 Task: Set up a 4-hour wildlife and nature sketching workshop in a picturesque natural setting.
Action: Mouse moved to (736, 98)
Screenshot: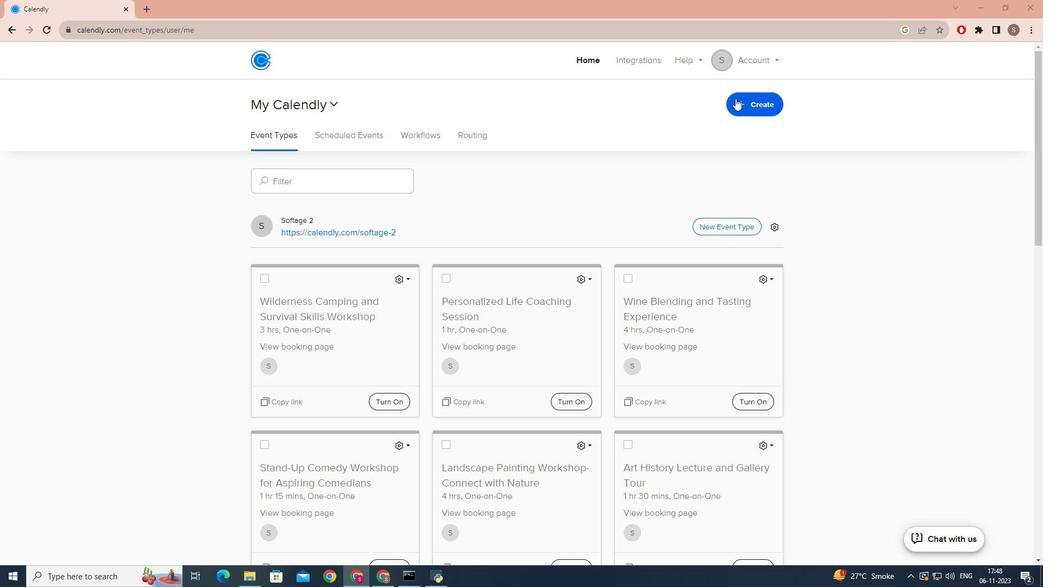 
Action: Mouse pressed left at (736, 98)
Screenshot: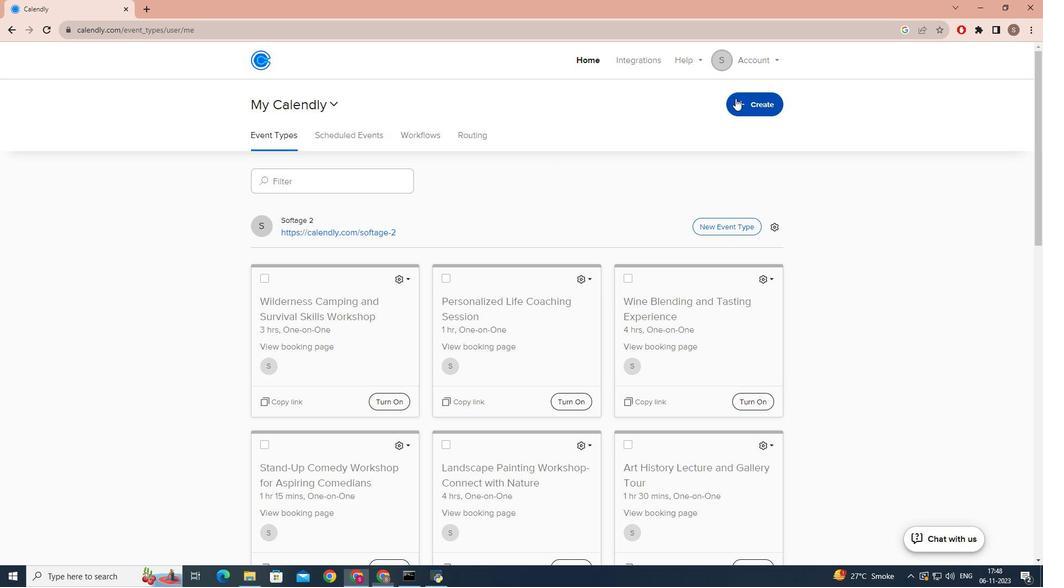 
Action: Mouse moved to (664, 140)
Screenshot: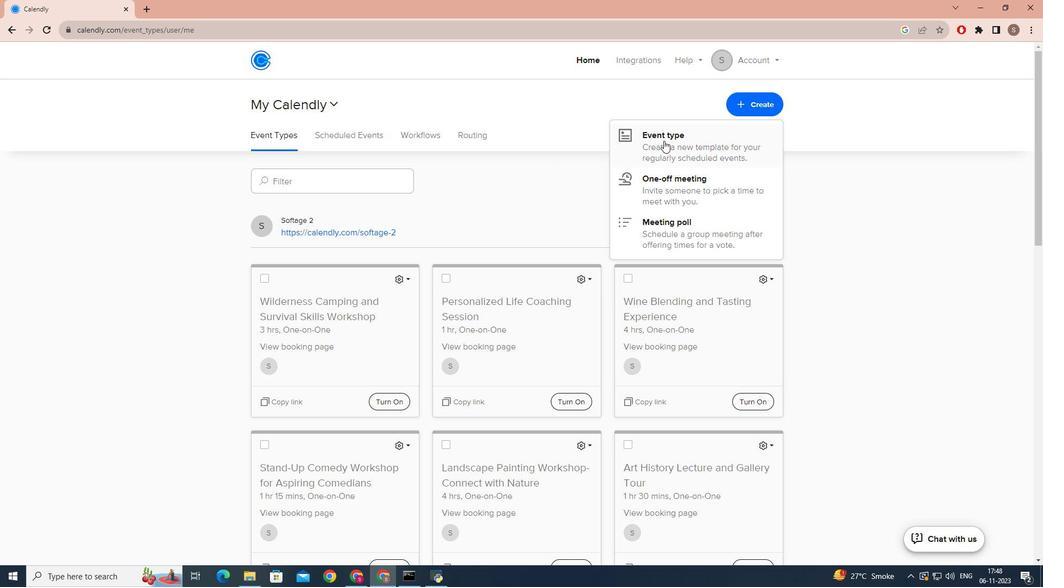 
Action: Mouse pressed left at (664, 140)
Screenshot: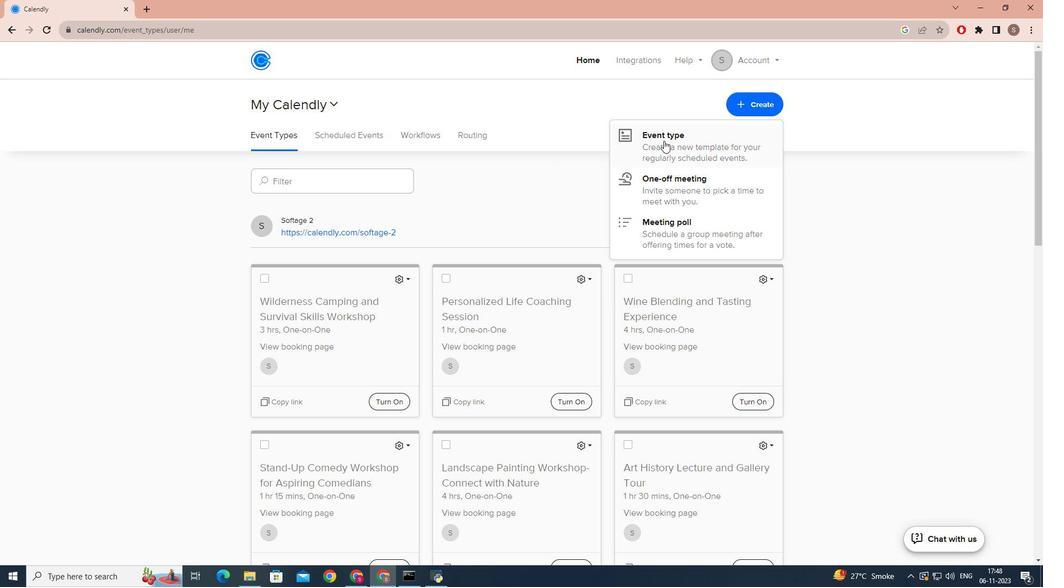 
Action: Mouse moved to (480, 193)
Screenshot: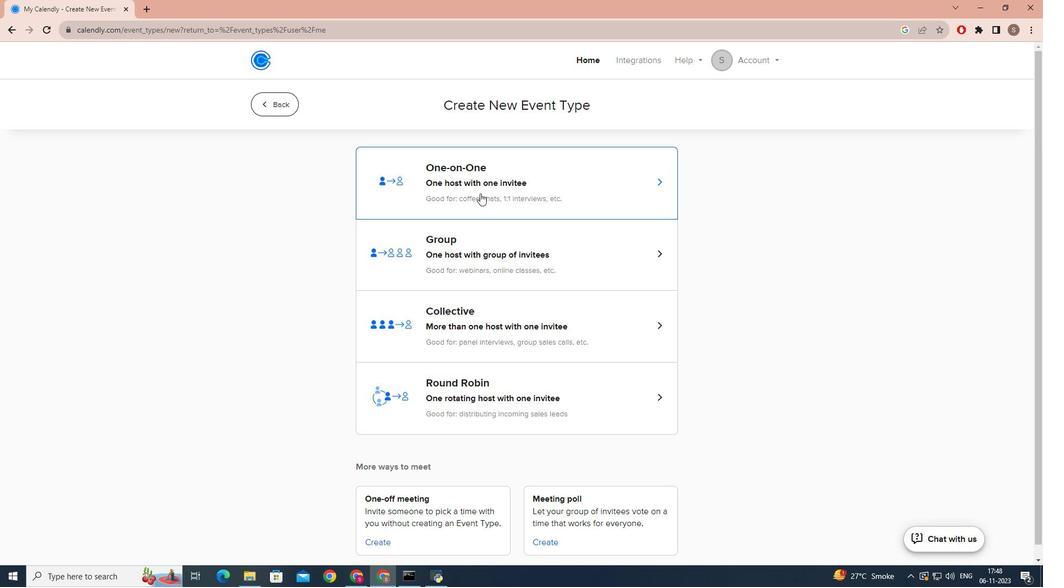 
Action: Mouse pressed left at (480, 193)
Screenshot: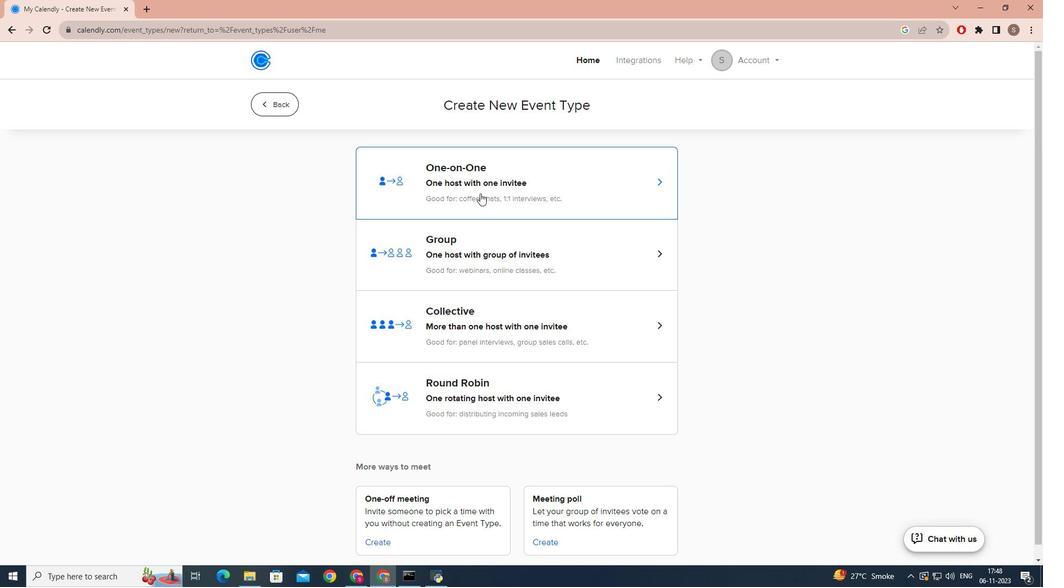 
Action: Mouse moved to (320, 252)
Screenshot: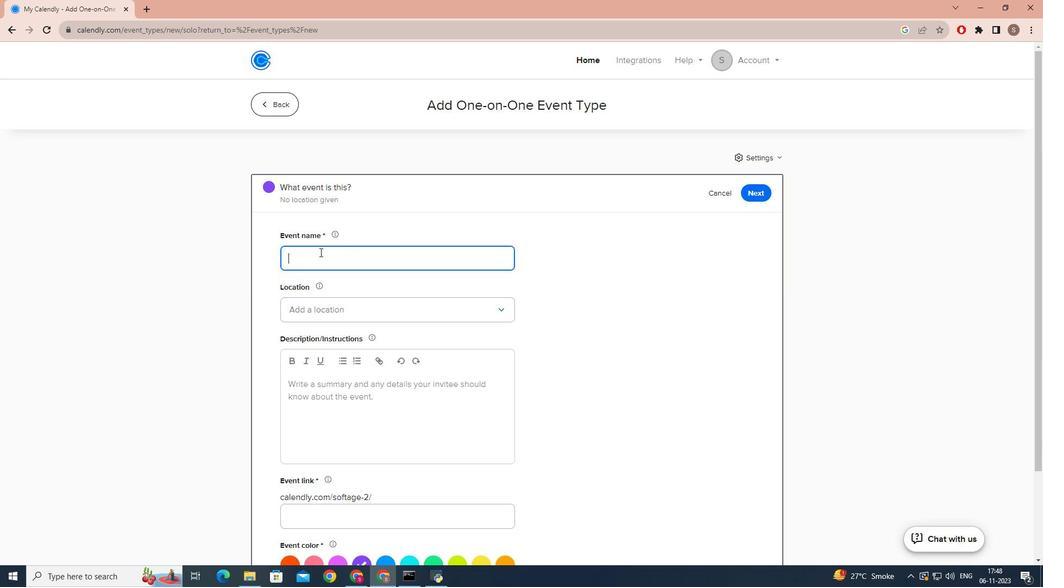 
Action: Mouse pressed left at (320, 252)
Screenshot: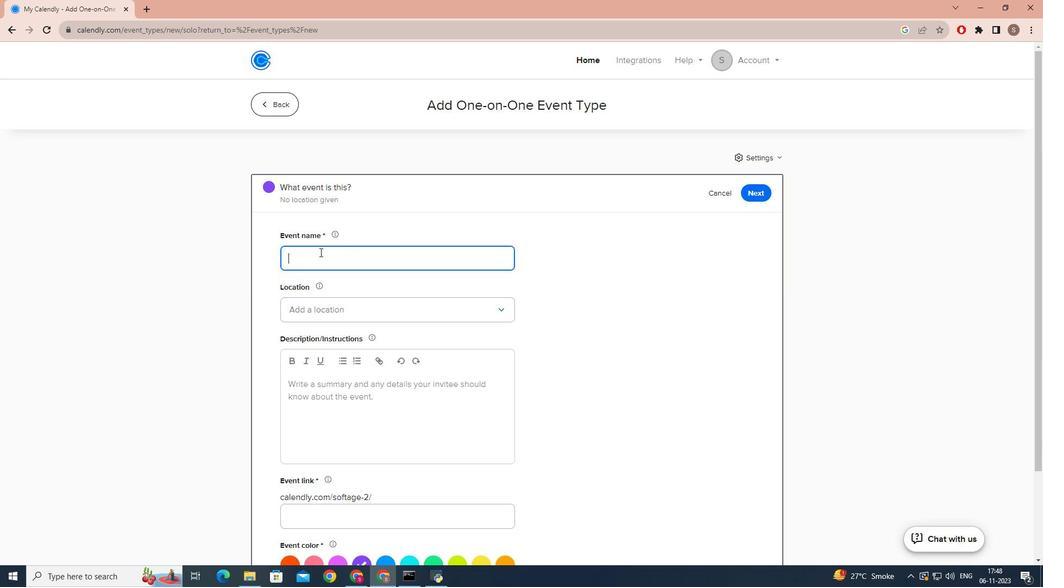 
Action: Mouse moved to (326, 250)
Screenshot: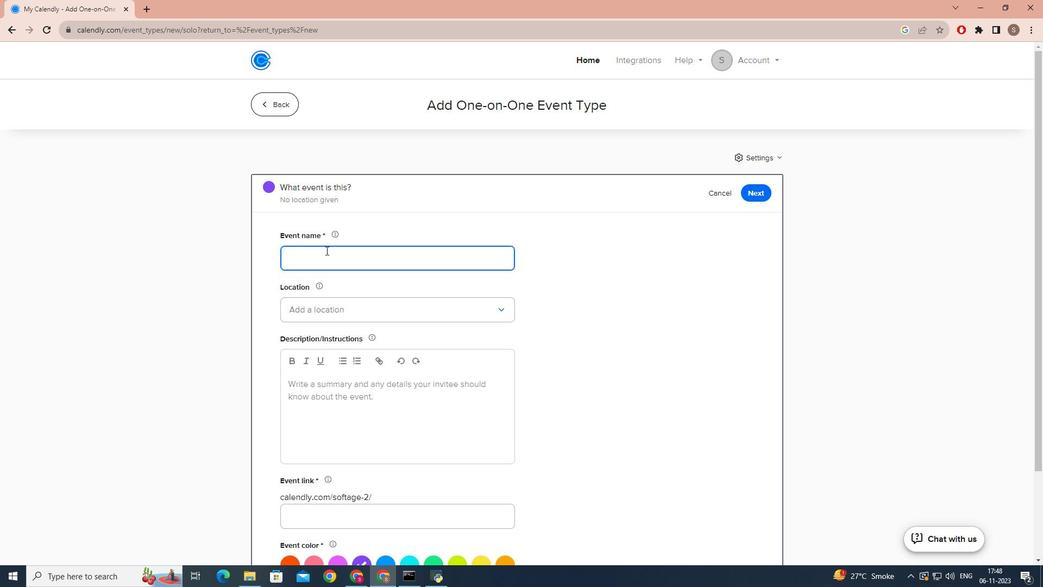 
Action: Key pressed <Key.caps_lock>W<Key.caps_lock>il<Key.backspace><Key.backspace><Key.backspace>w<Key.caps_lock>ILDLIFE<Key.space>AND<Key.space><Key.caps_lock>s<Key.backspace>n<Key.caps_lock>ATURE<Key.space><Key.caps_lock>s<Key.caps_lock>KETCHING<Key.space><Key.caps_lock>w<Key.caps_lock>ORKSHOP
Screenshot: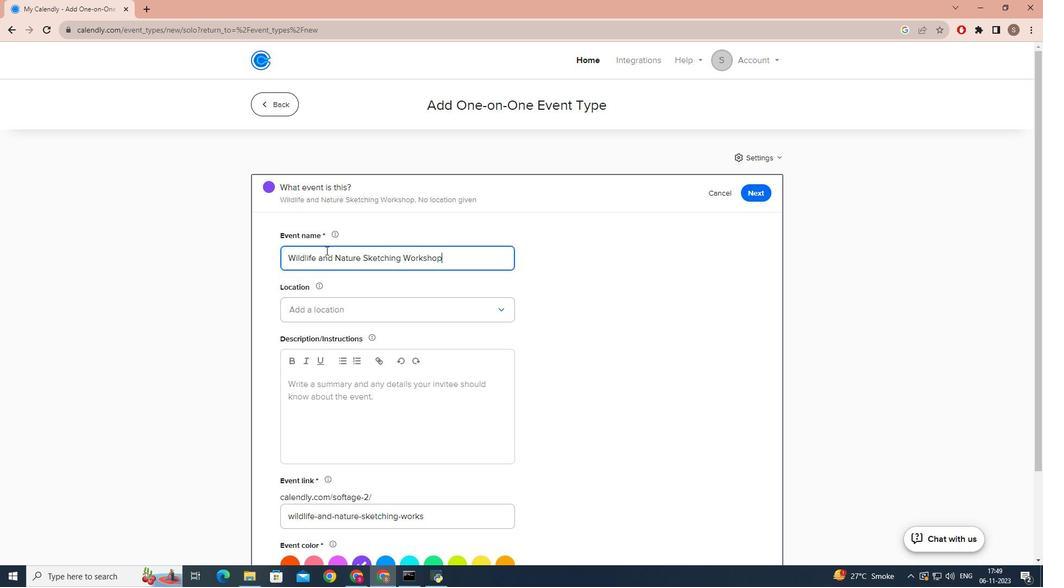 
Action: Mouse moved to (310, 304)
Screenshot: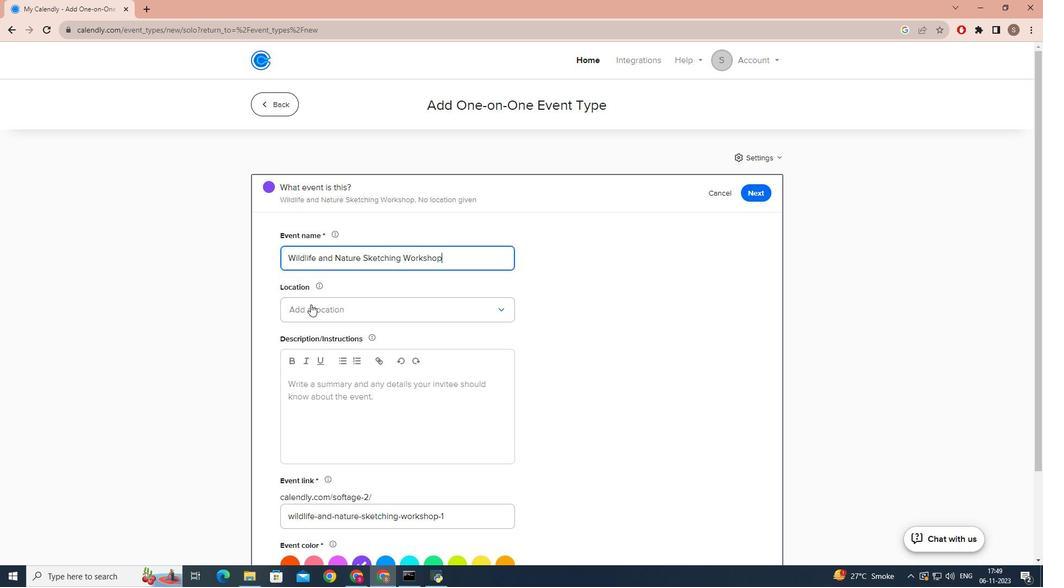 
Action: Mouse pressed left at (310, 304)
Screenshot: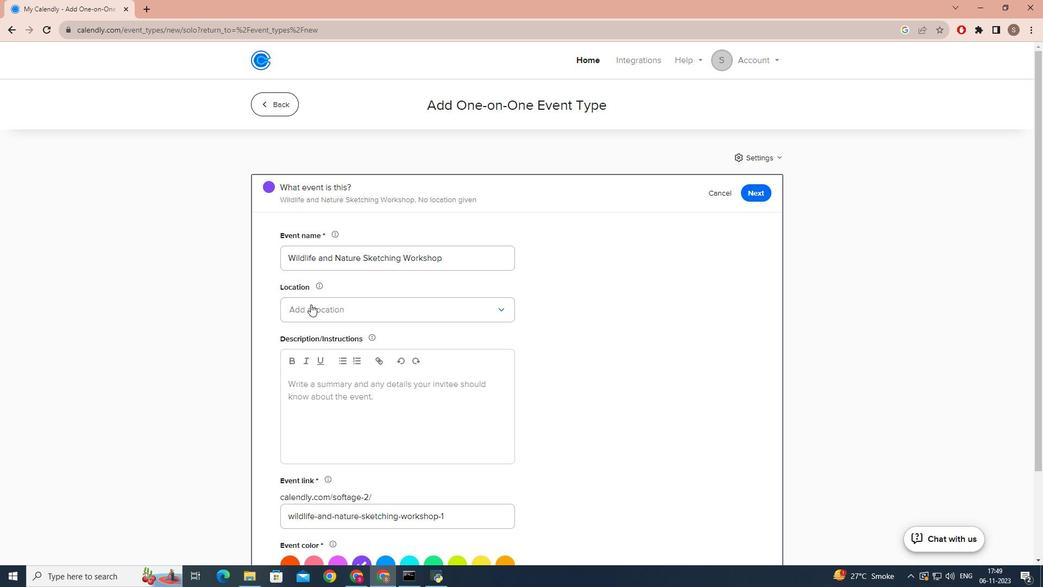 
Action: Mouse moved to (306, 339)
Screenshot: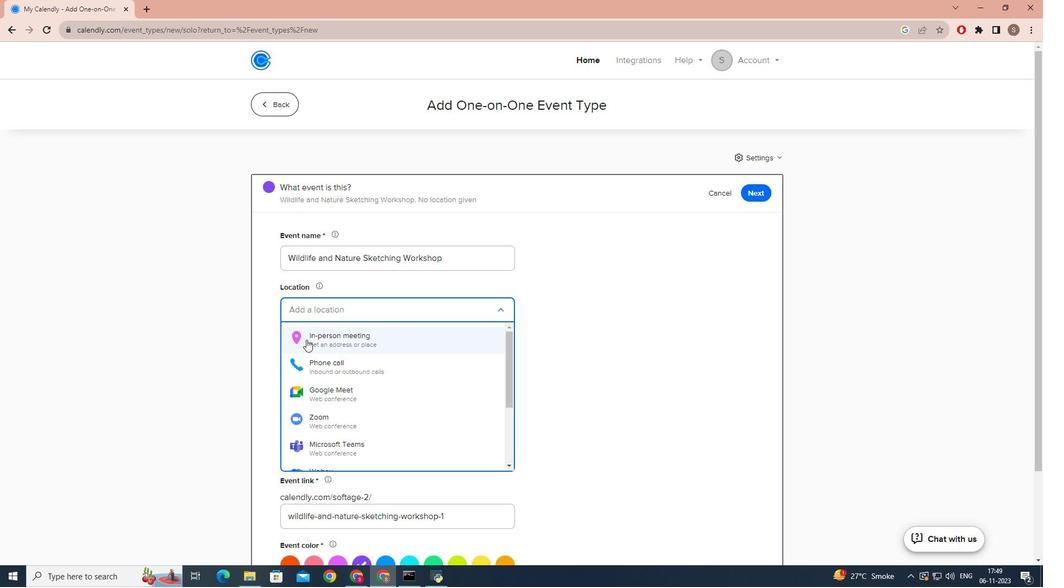 
Action: Mouse pressed left at (306, 339)
Screenshot: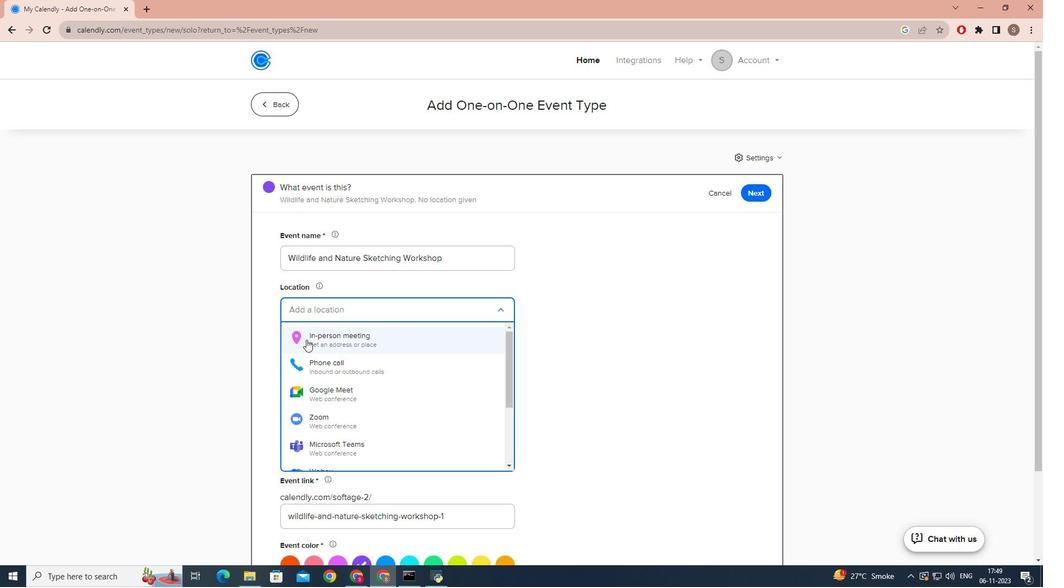 
Action: Mouse moved to (461, 188)
Screenshot: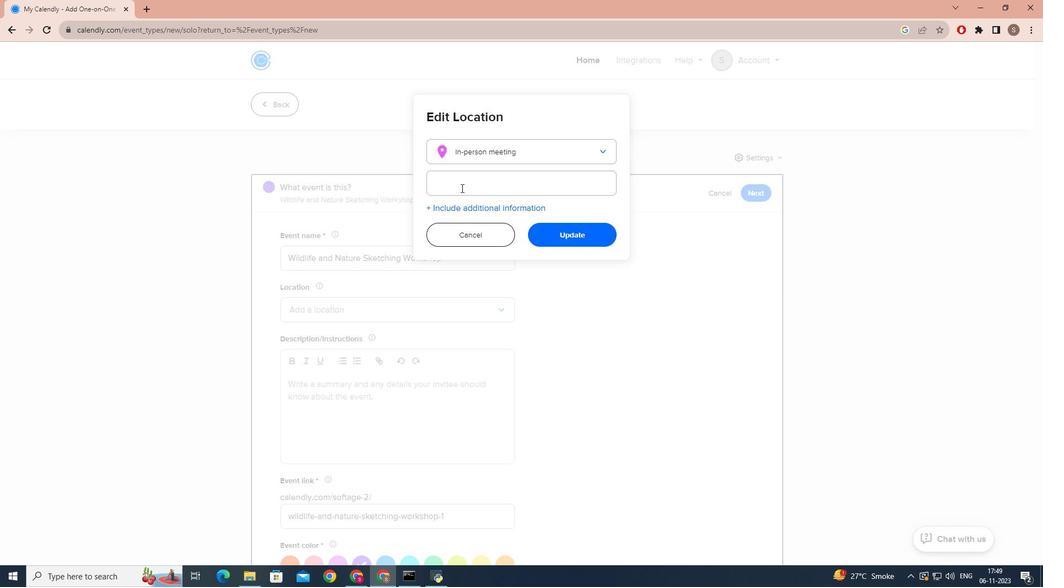 
Action: Mouse pressed left at (461, 188)
Screenshot: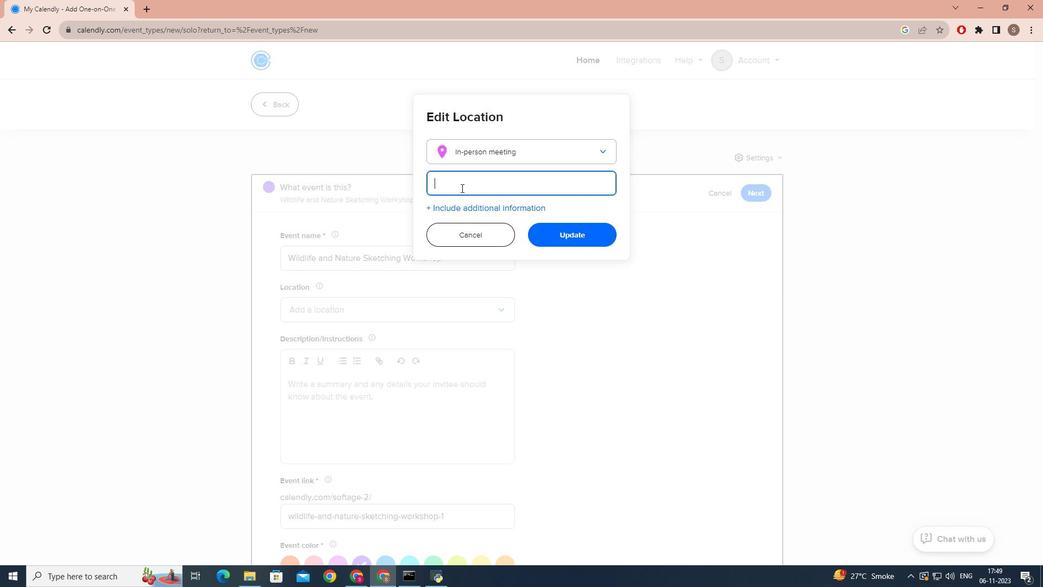 
Action: Mouse moved to (465, 186)
Screenshot: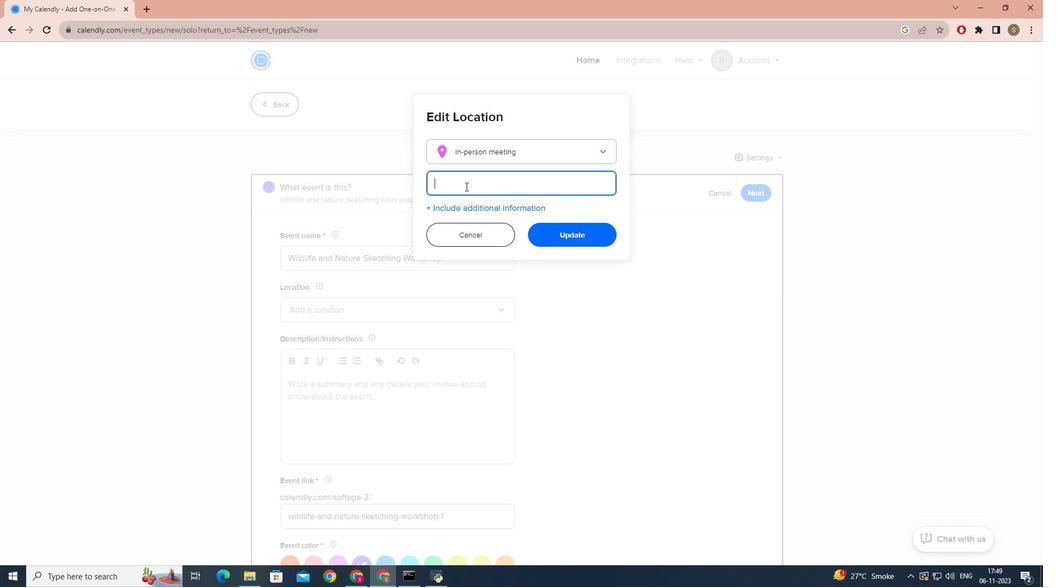 
Action: Key pressed <Key.caps_lock>b<Key.caps_lock>AMBOO<Key.space><Key.caps_lock>b<Key.caps_lock>REEZE<Key.space><Key.caps_lock>g<Key.caps_lock>RD<Key.backspace><Key.backspace>ARDEN,<Key.space><Key.caps_lock>a<Key.caps_lock>USTIN,<Key.caps_lock>t<Key.caps_lock>EXAS
Screenshot: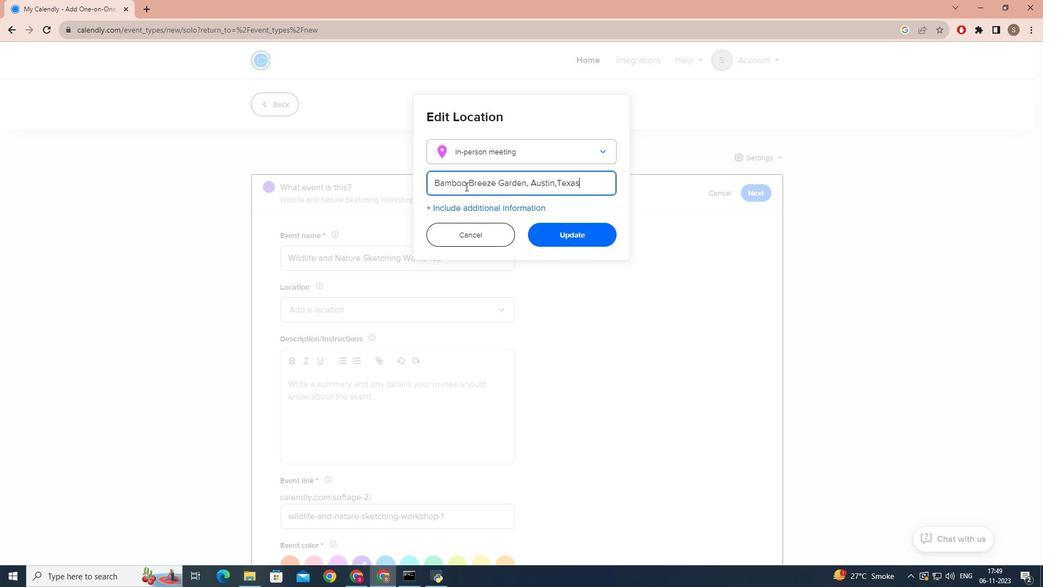 
Action: Mouse moved to (554, 235)
Screenshot: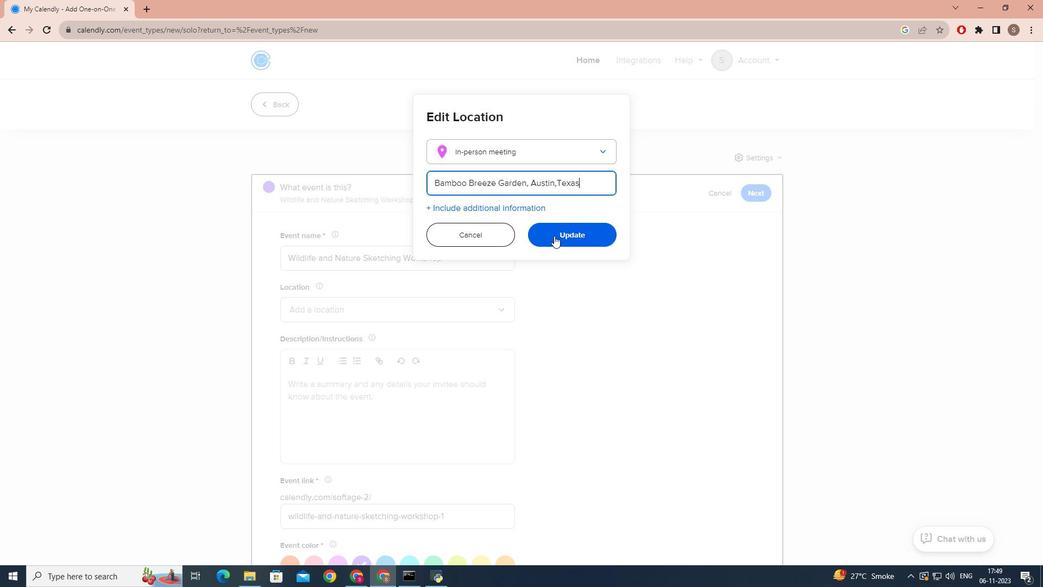 
Action: Mouse pressed left at (554, 235)
Screenshot: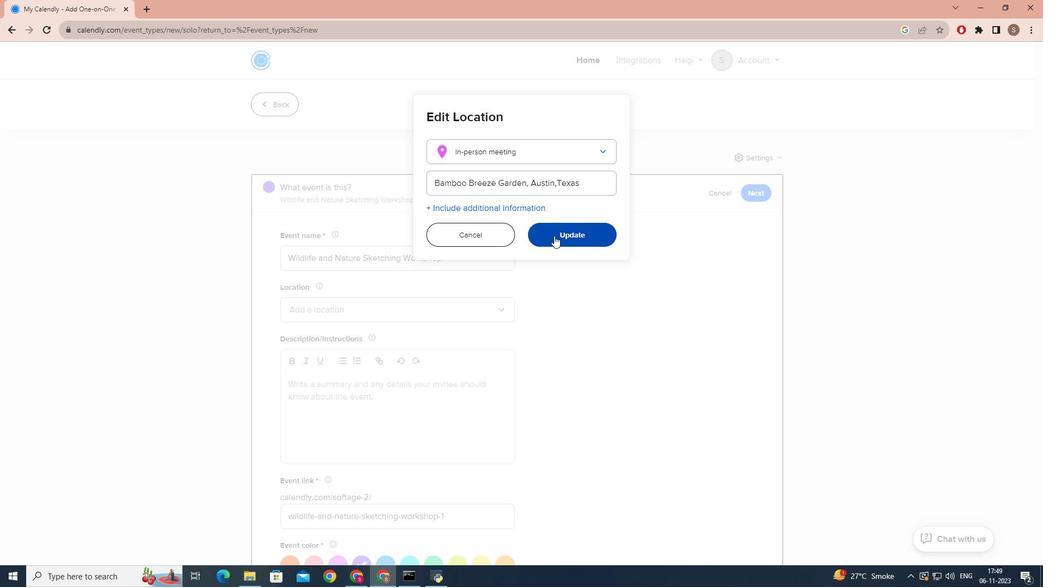 
Action: Mouse moved to (271, 391)
Screenshot: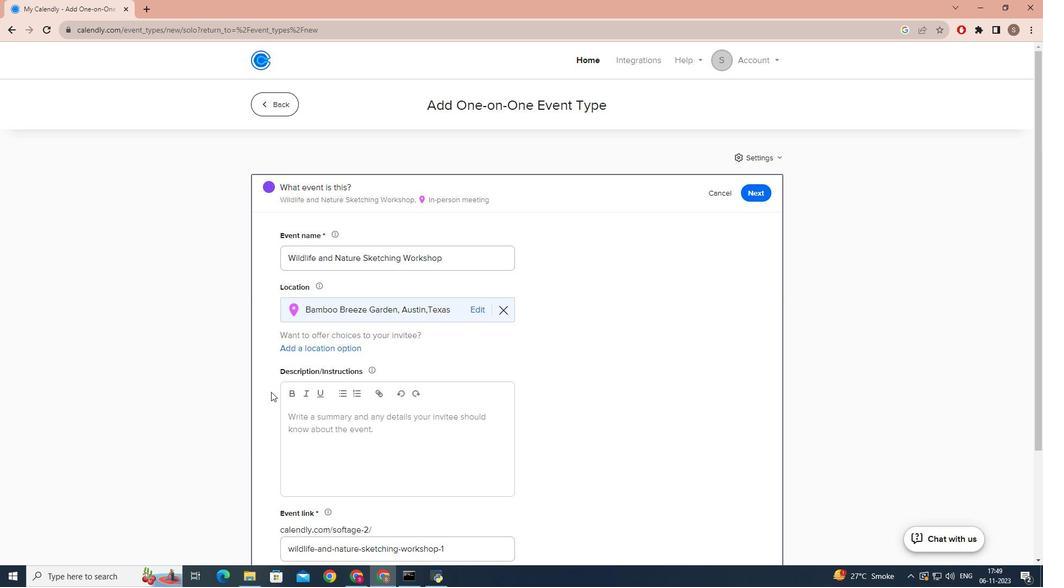 
Action: Mouse scrolled (271, 391) with delta (0, 0)
Screenshot: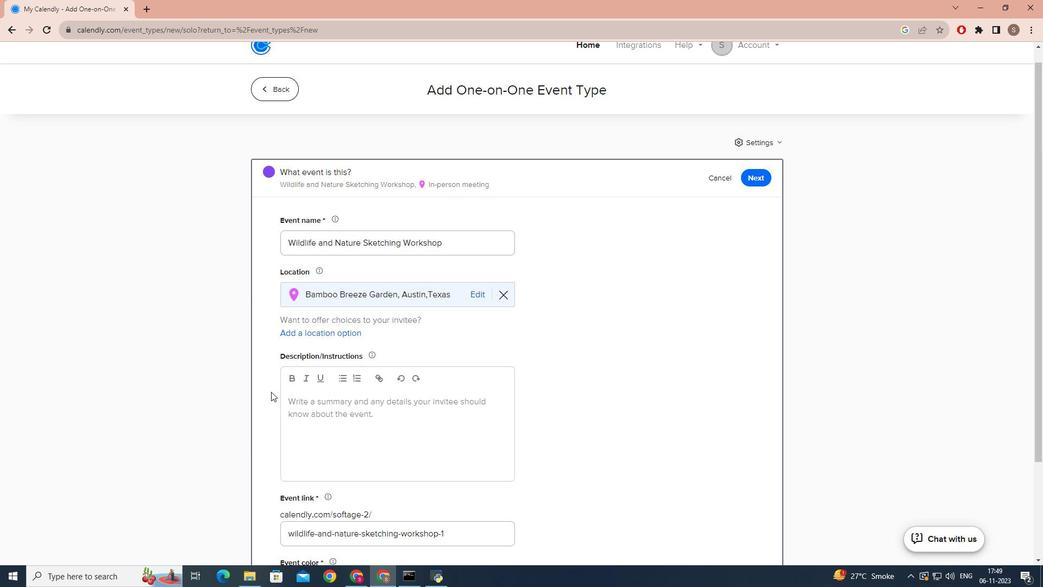 
Action: Mouse scrolled (271, 391) with delta (0, 0)
Screenshot: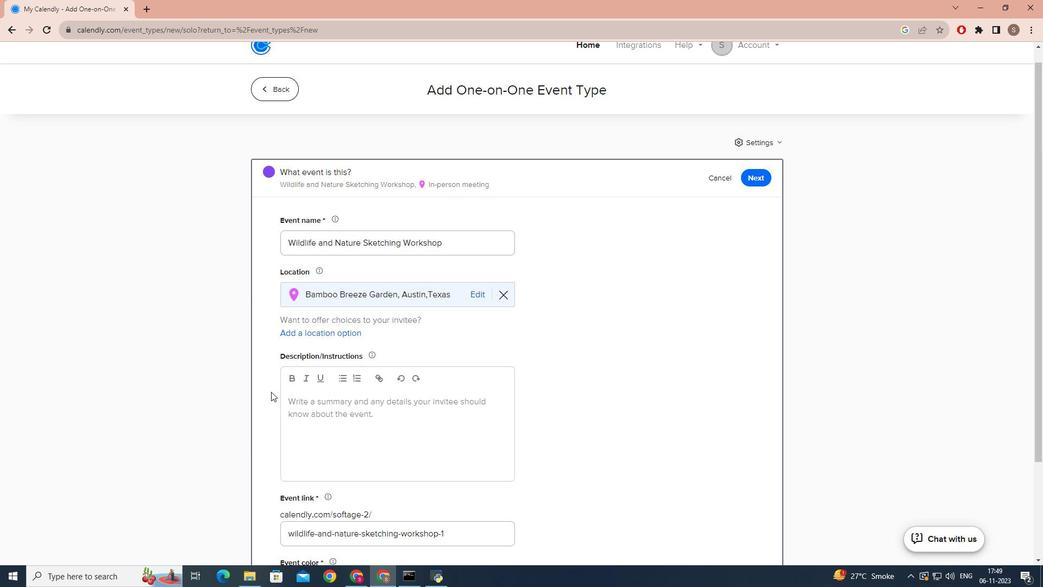 
Action: Mouse scrolled (271, 391) with delta (0, 0)
Screenshot: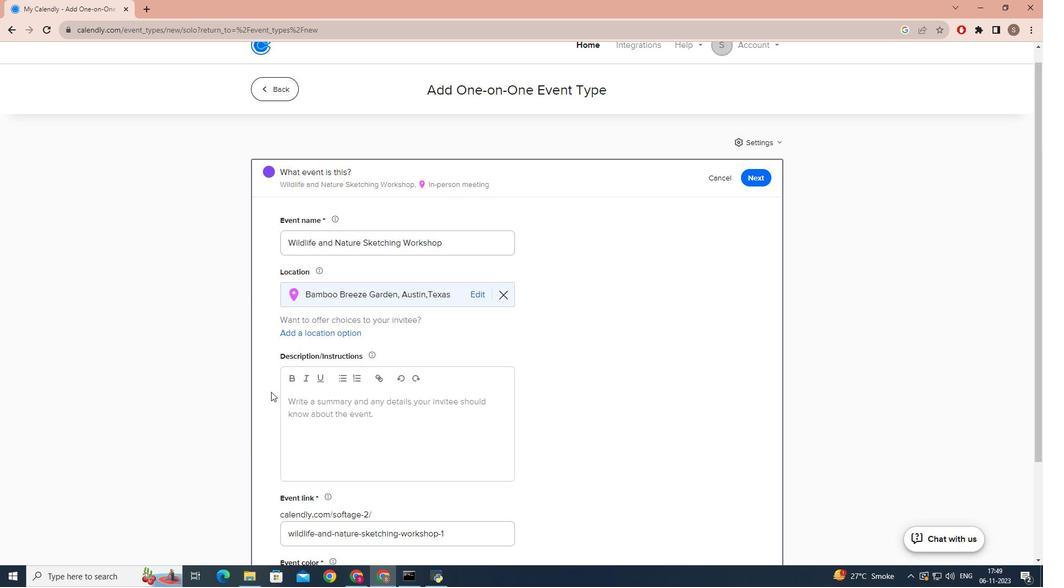 
Action: Mouse scrolled (271, 391) with delta (0, 0)
Screenshot: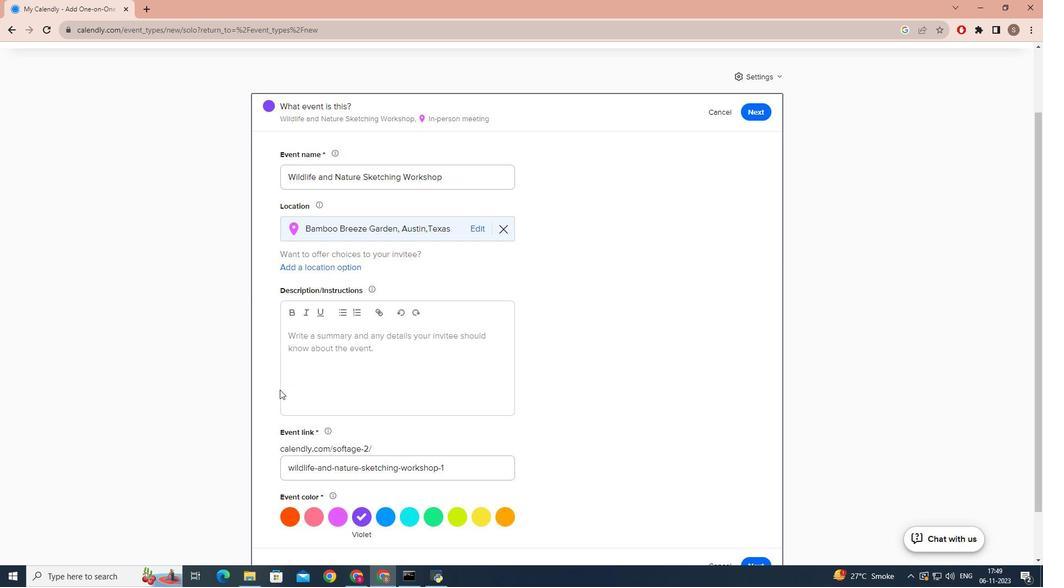 
Action: Mouse moved to (395, 314)
Screenshot: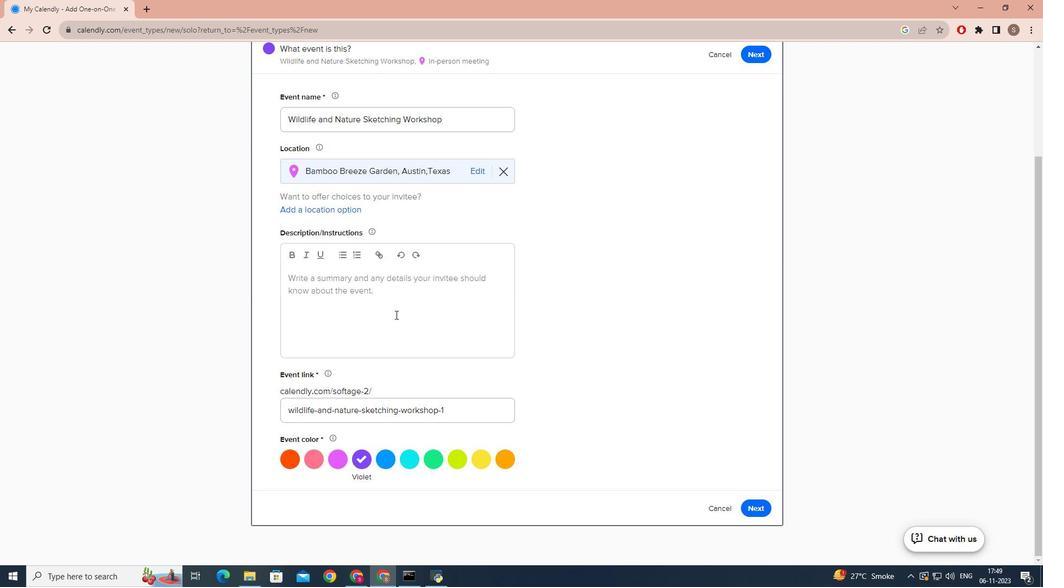 
Action: Mouse pressed left at (395, 314)
Screenshot: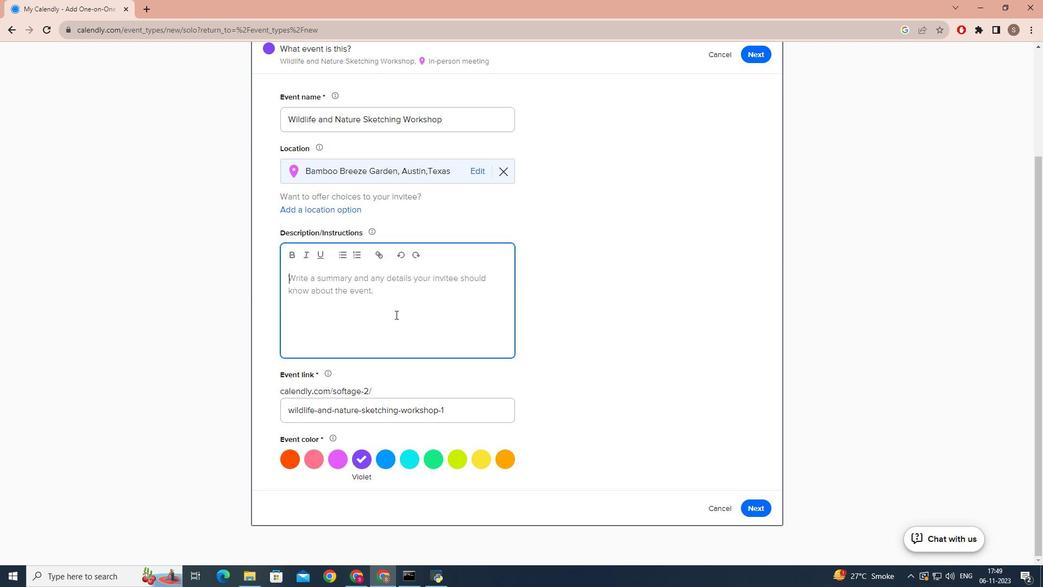 
Action: Key pressed <Key.caps_lock>u<Key.caps_lock>NLOCKL<Key.space>Y<Key.backspace><Key.backspace><Key.backspace><Key.space>YOUR<Key.space>CRET<Key.backspace>ATIVE<Key.space>POTENTIAL<Key.space>,AMIS<Key.backspace>DST<Key.space>THE<Key.space>SERENE<Key.space>BEAUTY<Key.space>OF<Key.space>THE<Key.space>GREAT<Key.space>OUTDOORS<Key.shift_r><Key.shift_r><Key.shift_r>!<Key.space><Key.caps_lock>j<Key.caps_lock>OIN<Key.space>OUR<Key.space>WIDLIFE<Key.space><Key.backspace><Key.backspace><Key.backspace><Key.backspace><Key.backspace><Key.backspace>LDLIFE<Key.space>AND<Key.space>NATURE<Key.space>SKETCHING<Key.space>WORKSHOP<Key.space>WHERE<Key.space>YOU<Key.space>WILL<Key.space>IMMERSE<Key.space>YOURSELF<Key.space>IN<Key.space>THE<Key.space>ART<Key.space>OF<Key.space>CAPY<Key.backspace>TURING<Key.space>THE<Key.space>WONDERS<Key.space>OF<Key.space>NATURE<Key.space>ON<Key.space>PAPER.<Key.caps_lock>w<Key.caps_lock>HETHER<Key.space>YOU<Key.space>ARE<Key.space>A<Key.space>SESONED<Key.space>
Screenshot: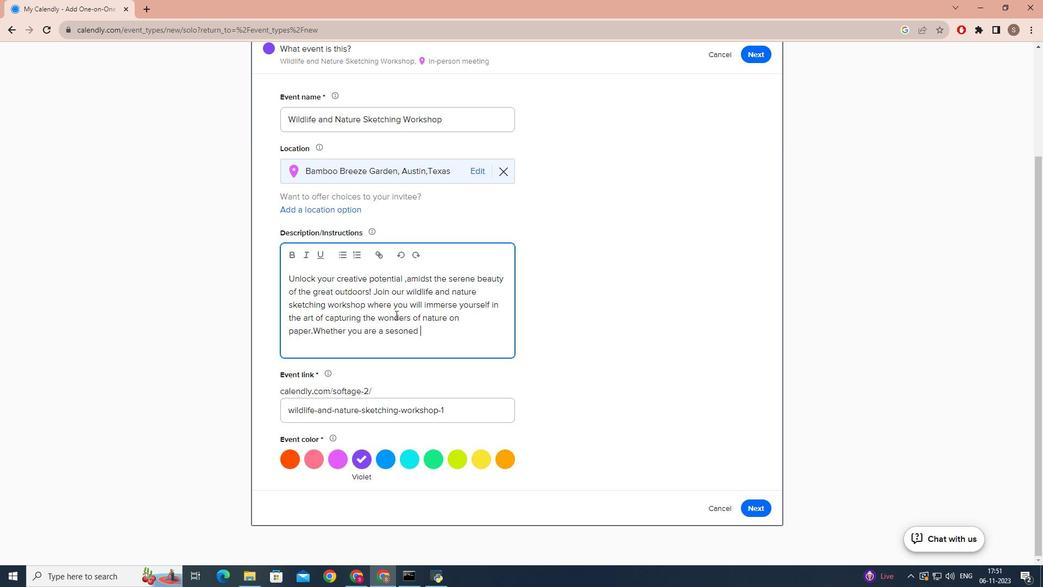 
Action: Mouse moved to (390, 328)
Screenshot: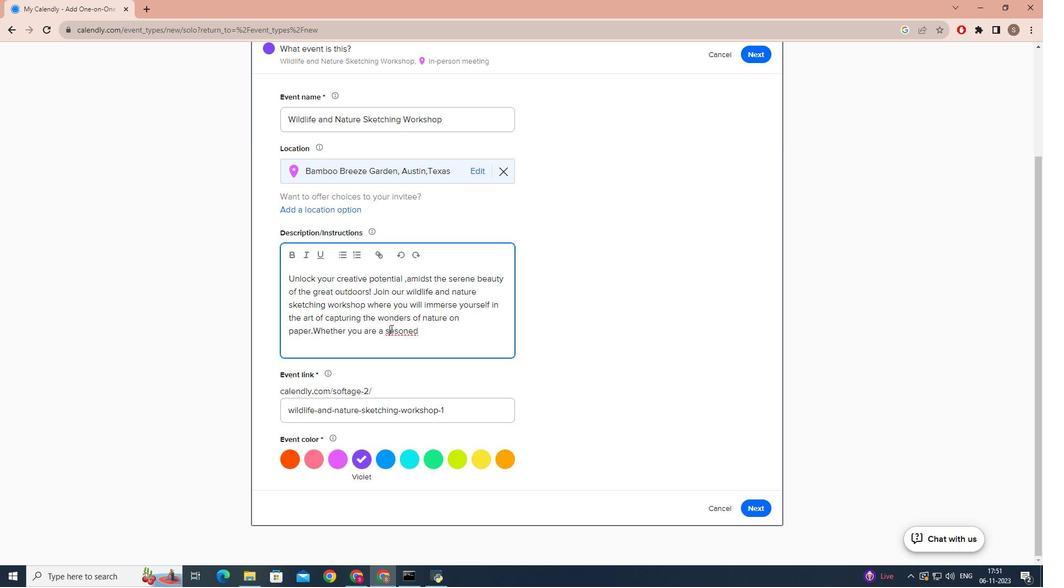 
Action: Mouse pressed left at (390, 328)
Screenshot: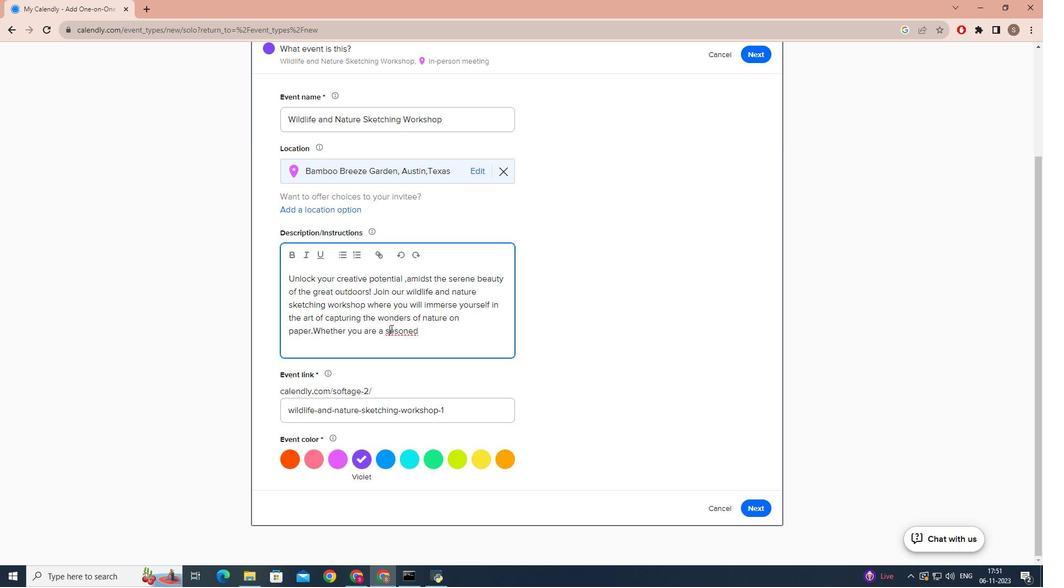 
Action: Mouse moved to (392, 332)
Screenshot: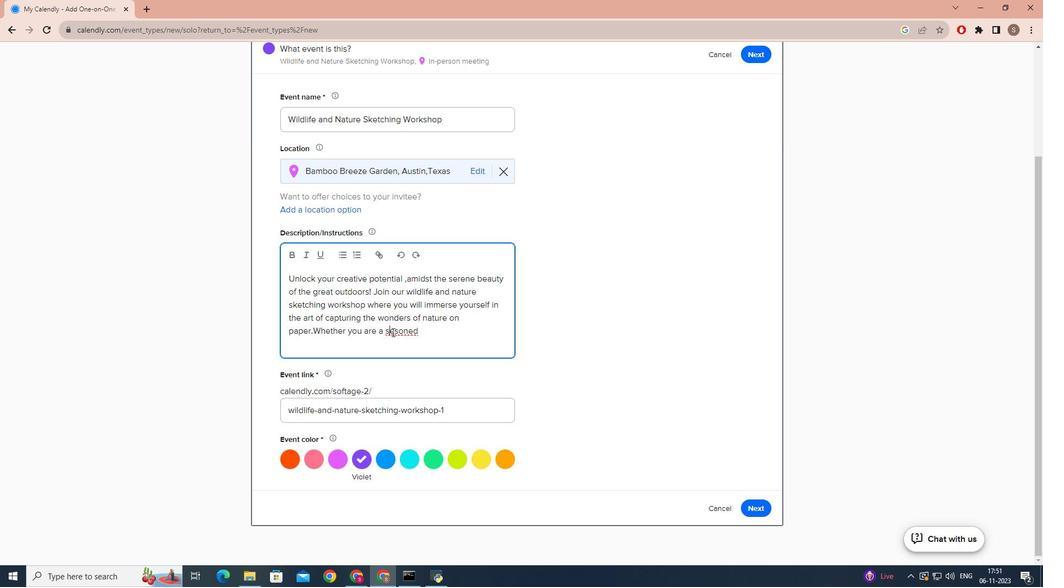 
Action: Mouse pressed left at (392, 332)
Screenshot: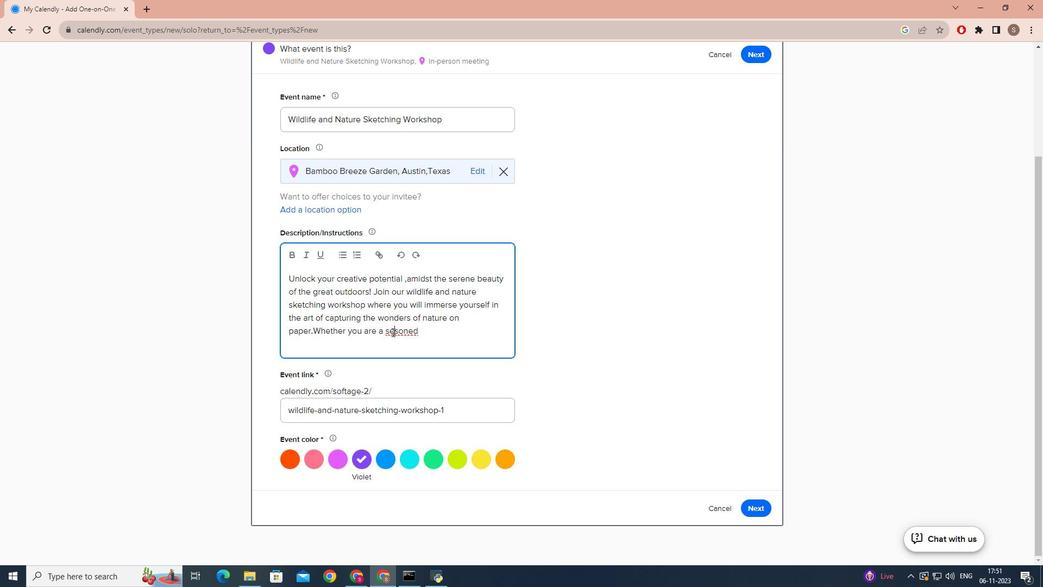 
Action: Mouse moved to (393, 332)
Screenshot: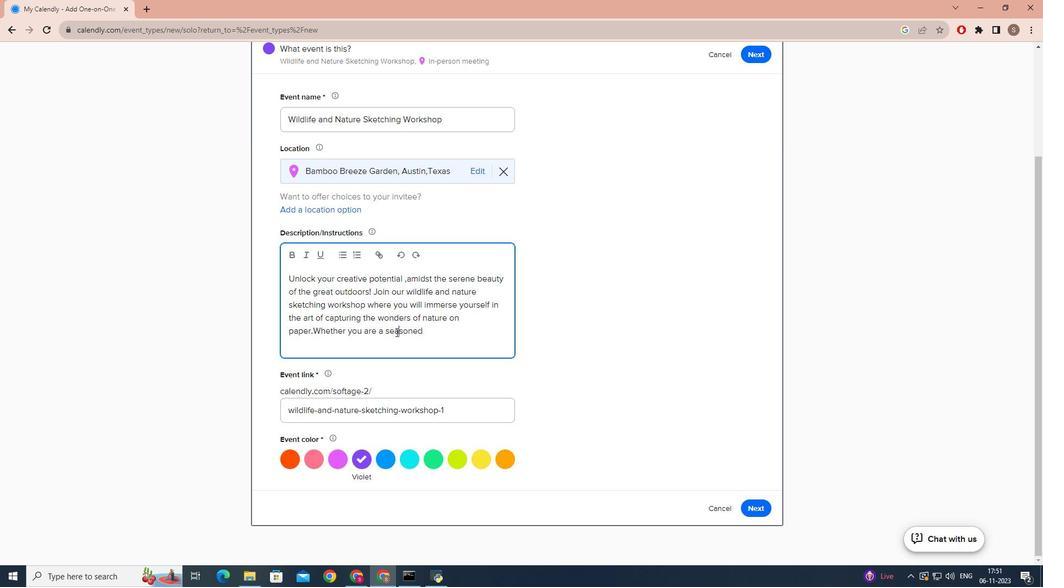 
Action: Key pressed A
Screenshot: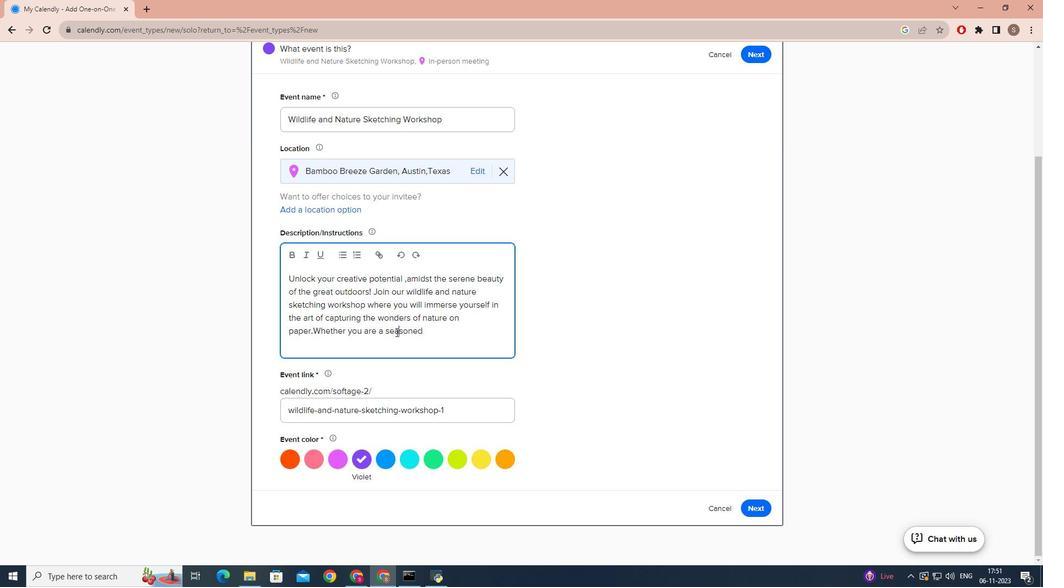
Action: Mouse moved to (428, 331)
Screenshot: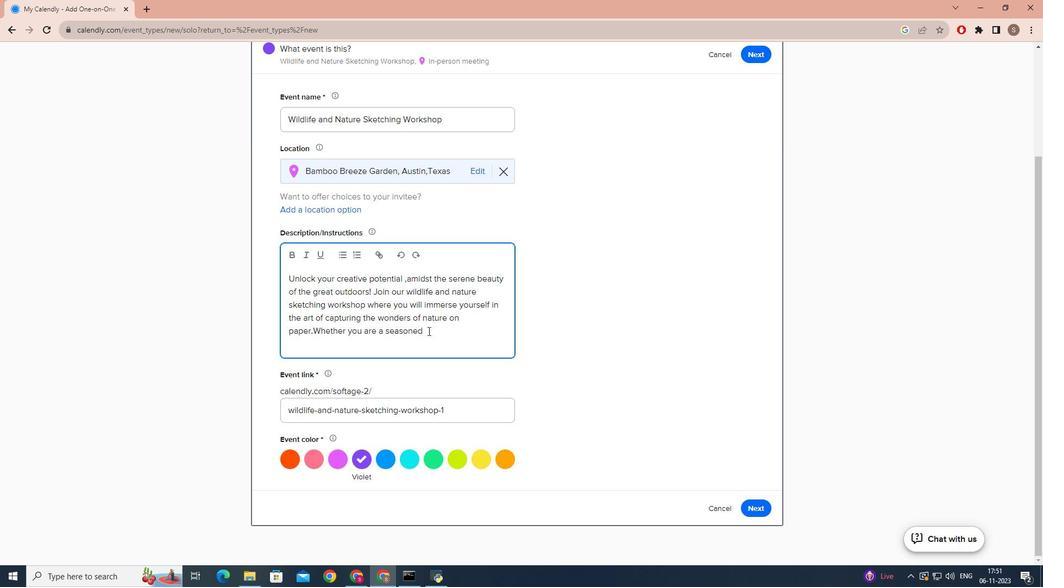
Action: Mouse pressed left at (428, 331)
Screenshot: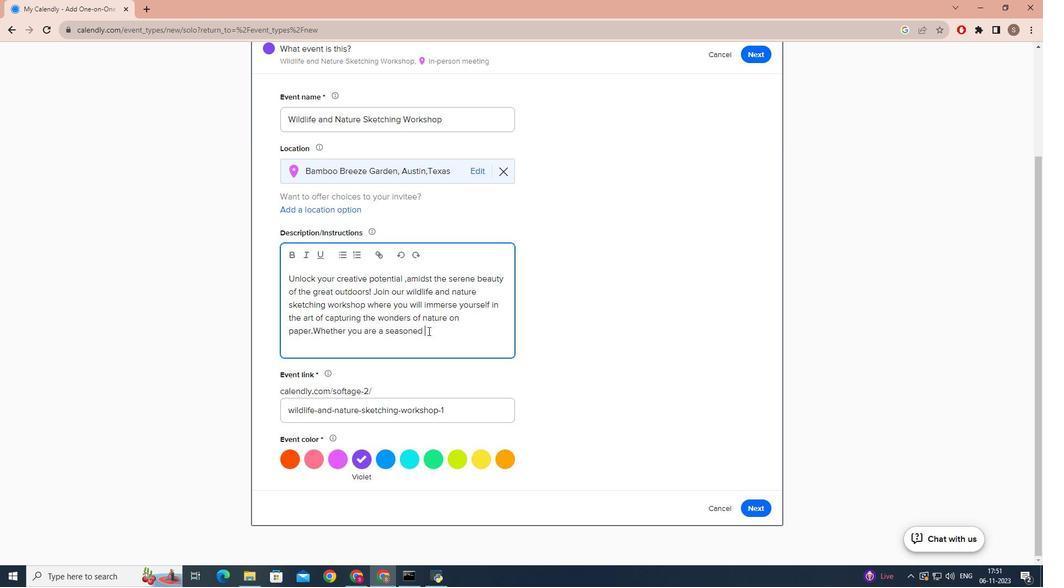 
Action: Key pressed ARTIST<Key.space>OR<Key.space>A<Key.space>NOVICE,<Key.space>THIS<Key.space>O<Key.backspace>WORKSHOP<Key.space>I<Key.space><Key.backspace>S<Key.space>DESIGNED<Key.space>FOR<Key.space>ALL<Key.space>SKILL<Key.space>LEE<Key.backspace>VELS.<Key.space><Key.caps_lock>b<Key.caps_lock>OOK<Key.space>YOUR<Key.space>SPOT<Key.space>NOW<Key.space>TO<Key.space>IMMERSE<Key.space>YOUSELF<Key.space>IN<Key.space>THE<Key.space>WORL<Key.space>OF<Key.space>NATYURE<Key.backspace><Key.backspace><Key.backspace><Key.backspace><Key.backspace><Key.backspace><Key.backspace><Key.backspace><Key.backspace><Key.backspace><Key.backspace><Key.backspace>LD<Key.space>OF<Key.space>NATURE
Screenshot: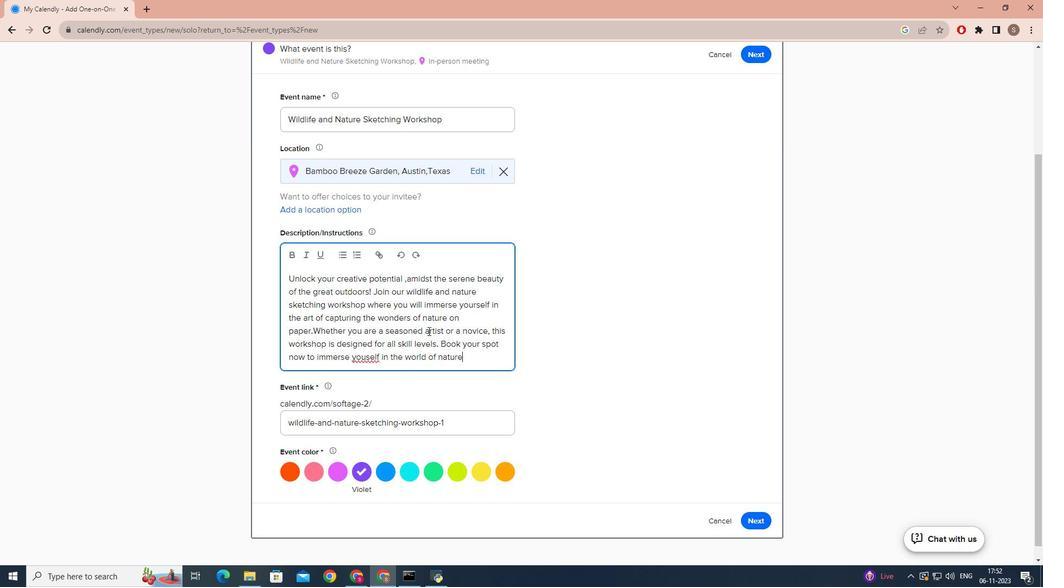 
Action: Mouse moved to (367, 358)
Screenshot: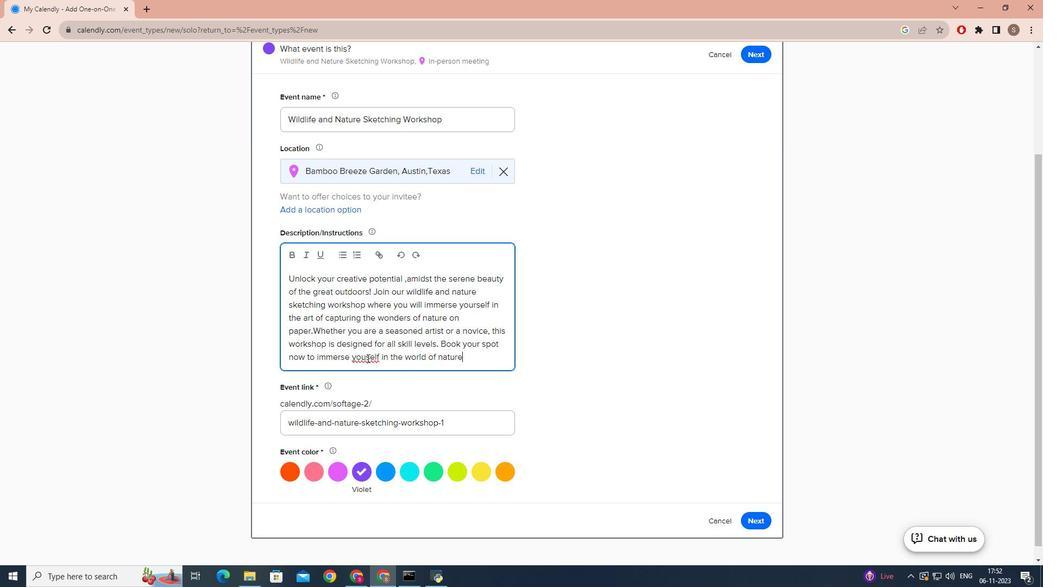 
Action: Mouse pressed left at (367, 358)
Screenshot: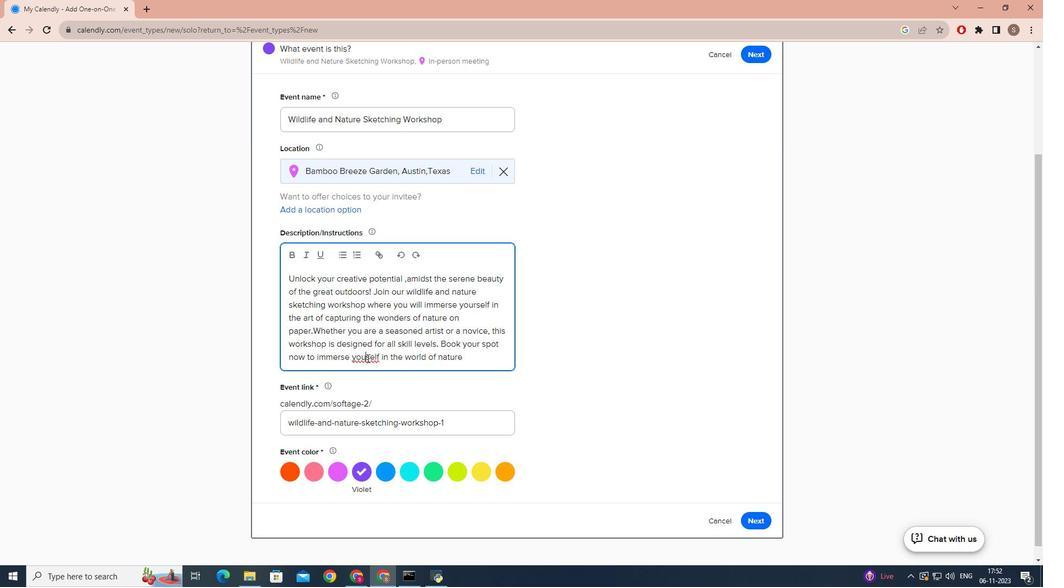 
Action: Key pressed R
Screenshot: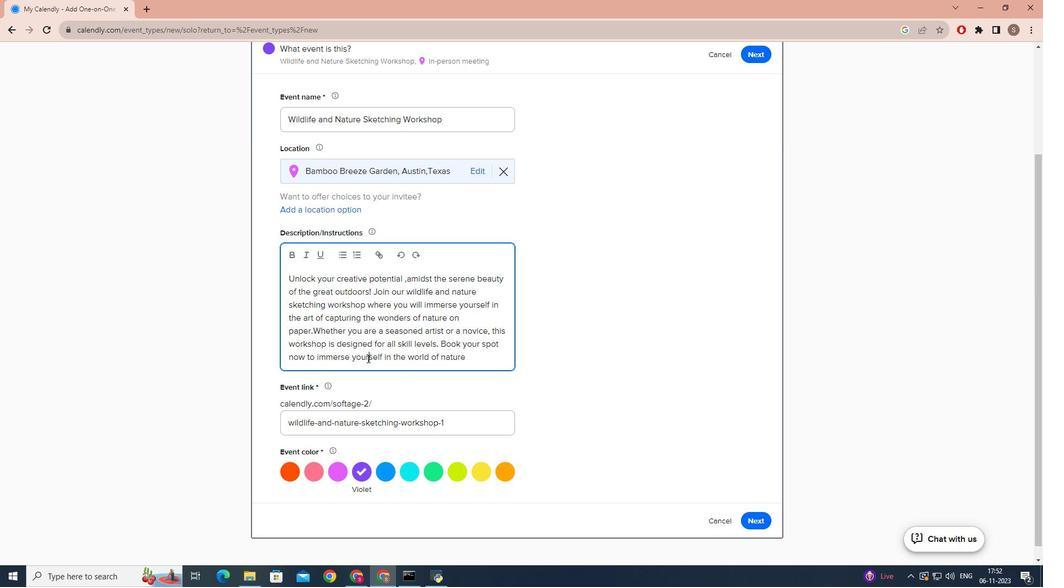
Action: Mouse moved to (489, 359)
Screenshot: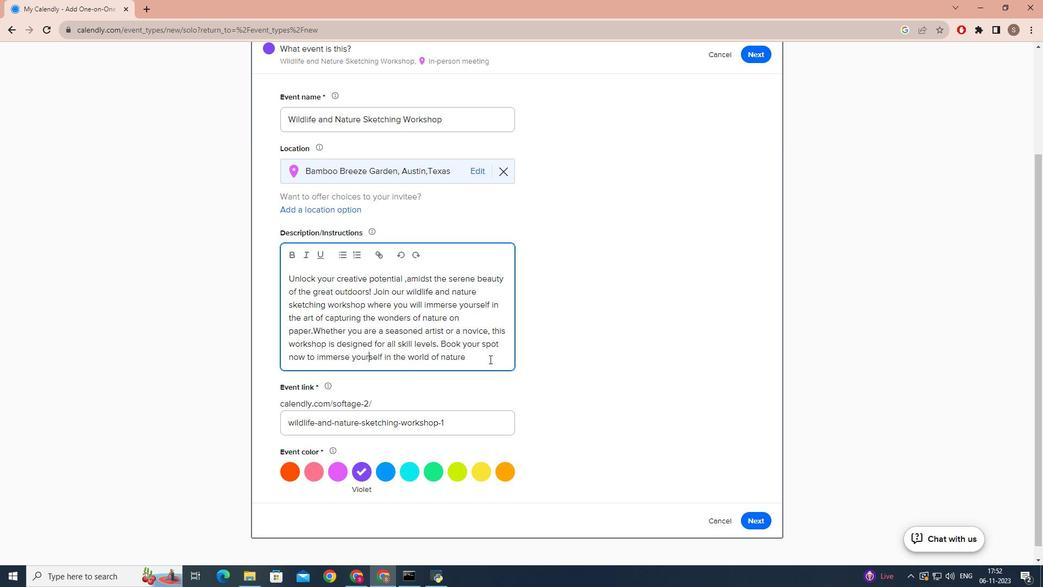 
Action: Mouse pressed left at (489, 359)
Screenshot: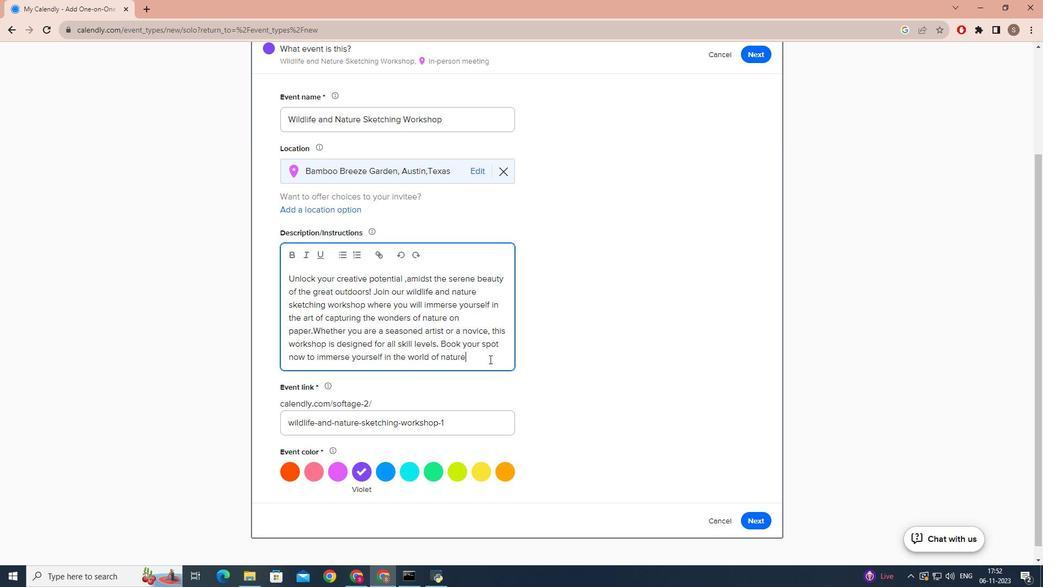 
Action: Key pressed .<Key.space><Key.caps_lock>l<Key.caps_lock>ET<Key.space>THE<Key.space>BEAUTY<Key.space>OF<Key.space>NATURE<Key.space>BE<Key.space>YOUR<Key.space>MUSE<Key.space>AS<Key.space>YOU<Key.space>CREATE<Key.space>STUNNING<Key.space>ART.<Key.space><Key.caps_lock>j<Key.caps_lock>OIN<Key.space>U<Key.space>S<Key.space>TODAY<Key.shift_r>!
Screenshot: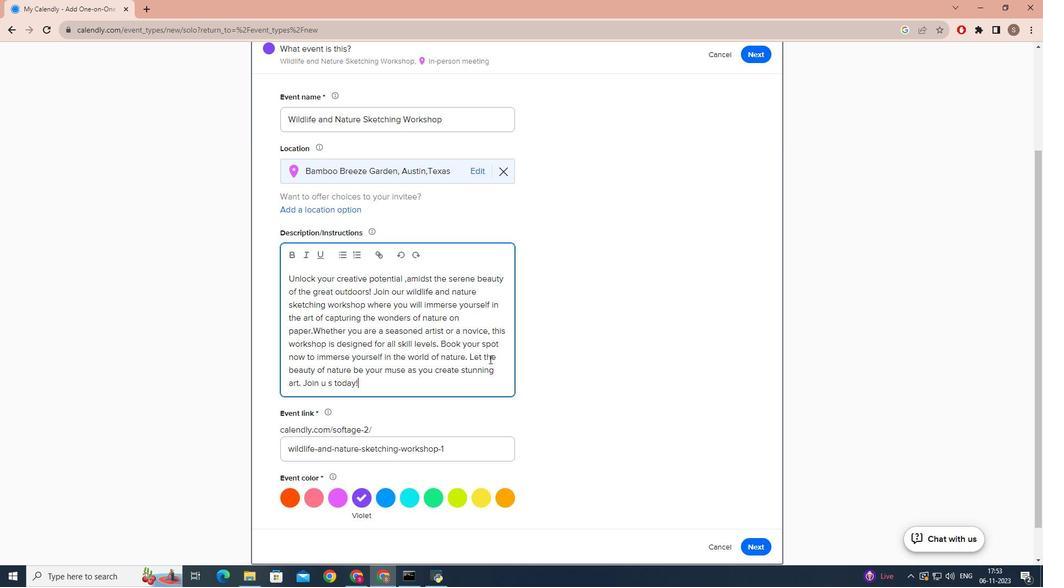 
Action: Mouse moved to (326, 384)
Screenshot: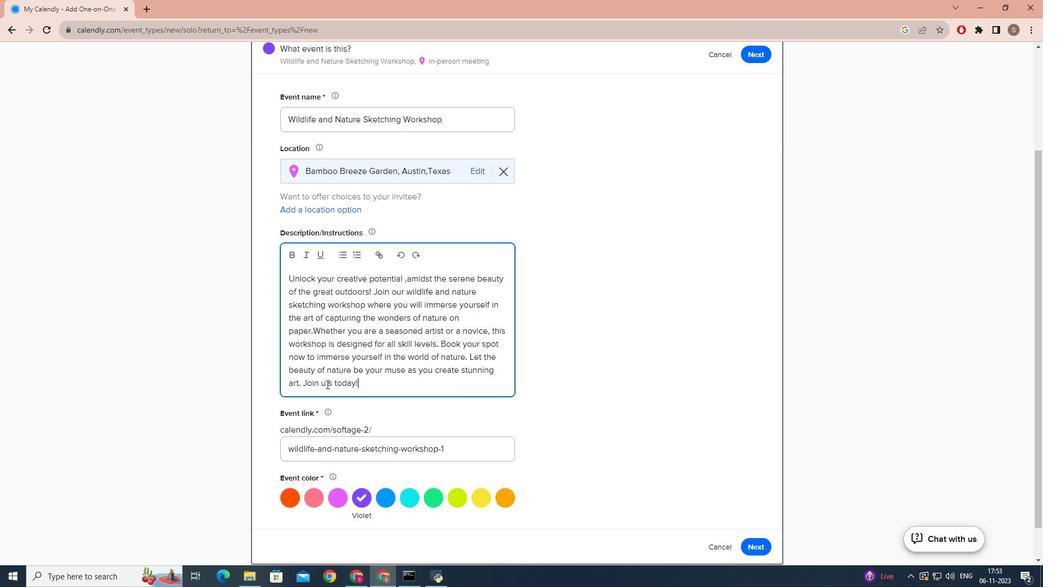 
Action: Mouse pressed left at (326, 384)
Screenshot: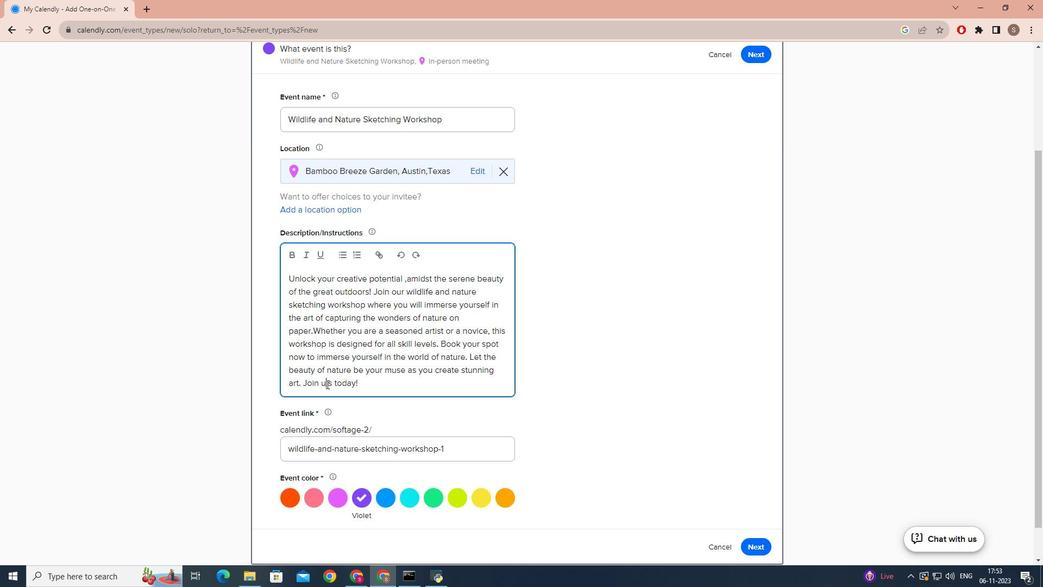 
Action: Mouse moved to (327, 384)
Screenshot: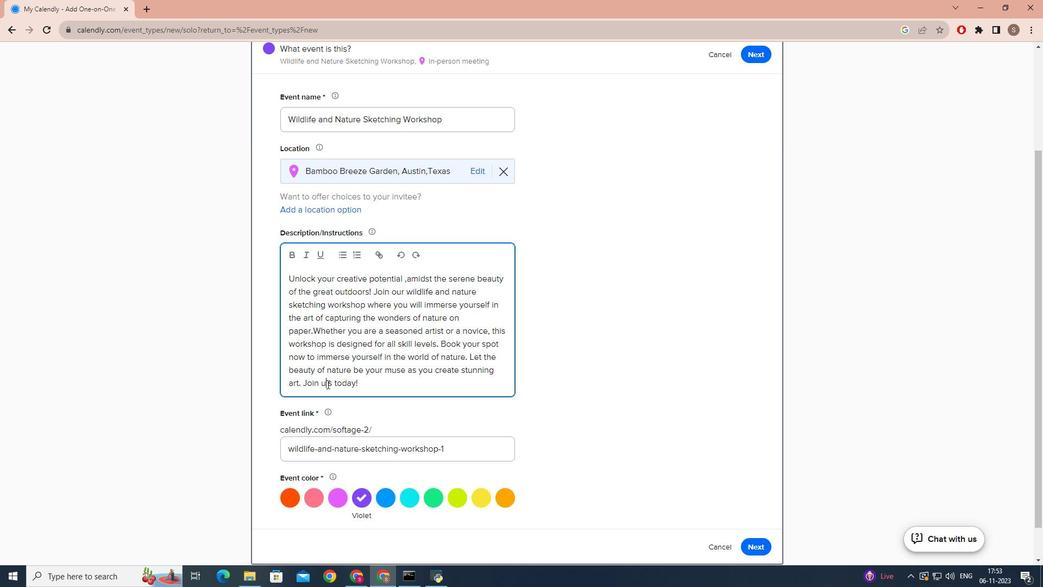 
Action: Mouse pressed left at (327, 384)
Screenshot: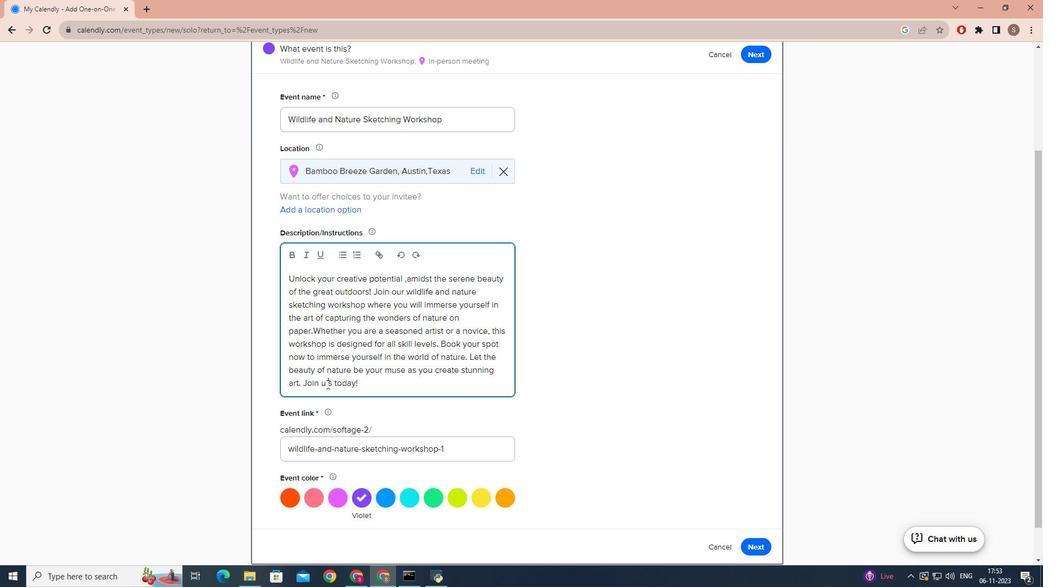 
Action: Key pressed <Key.backspace>
Screenshot: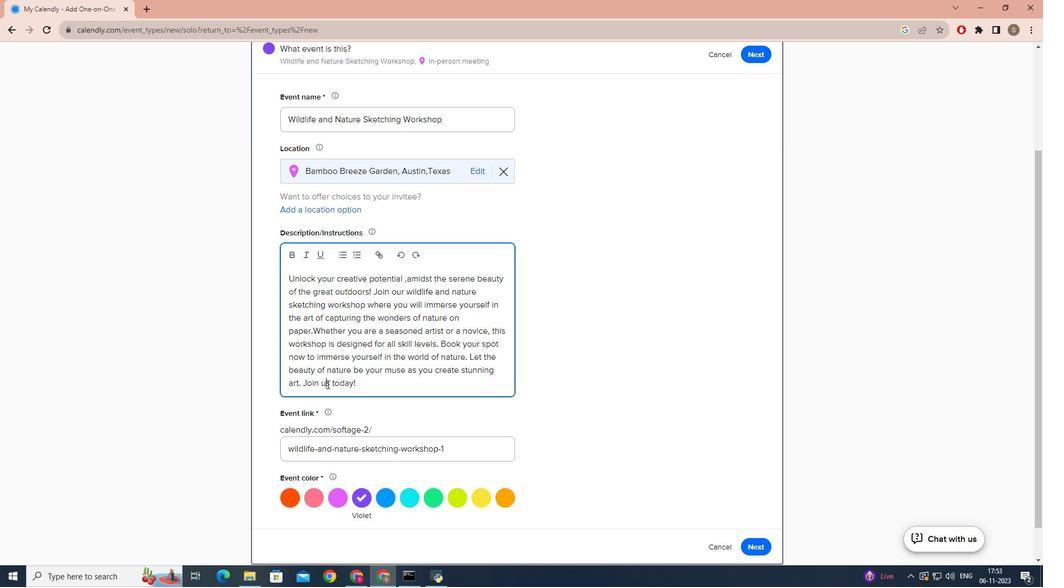 
Action: Mouse moved to (393, 384)
Screenshot: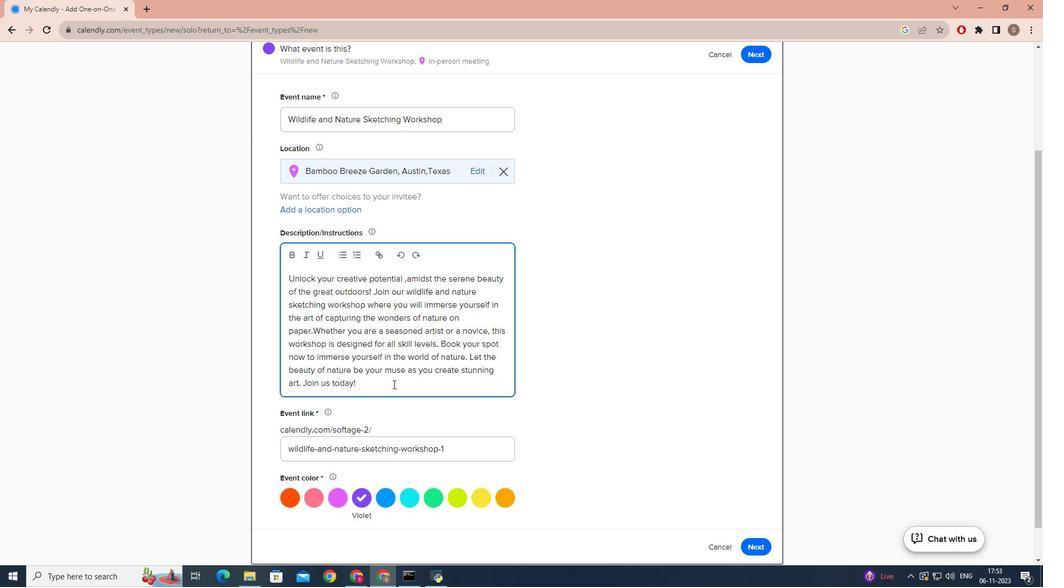 
Action: Mouse pressed left at (393, 384)
Screenshot: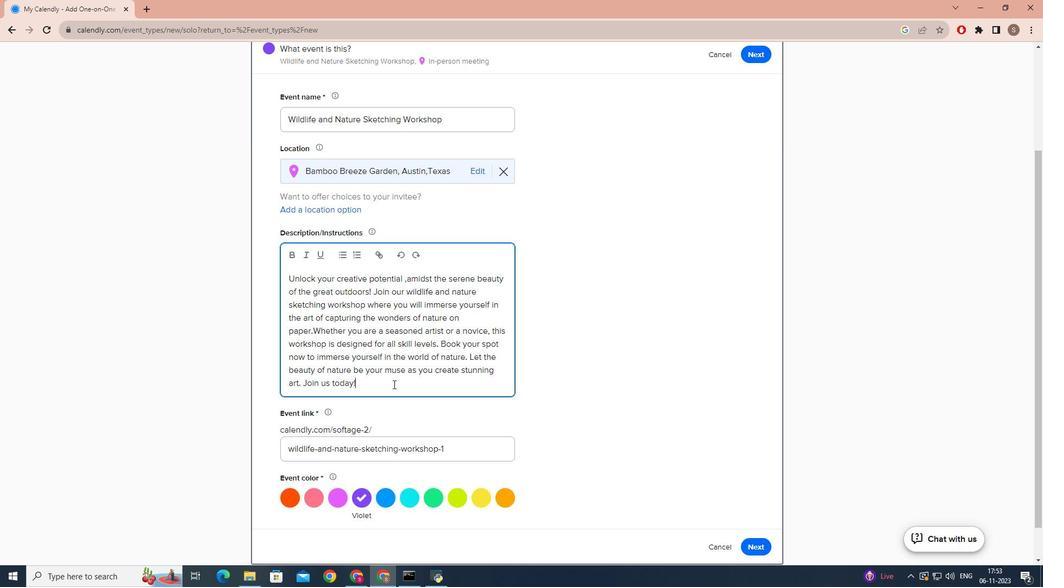 
Action: Mouse scrolled (393, 383) with delta (0, 0)
Screenshot: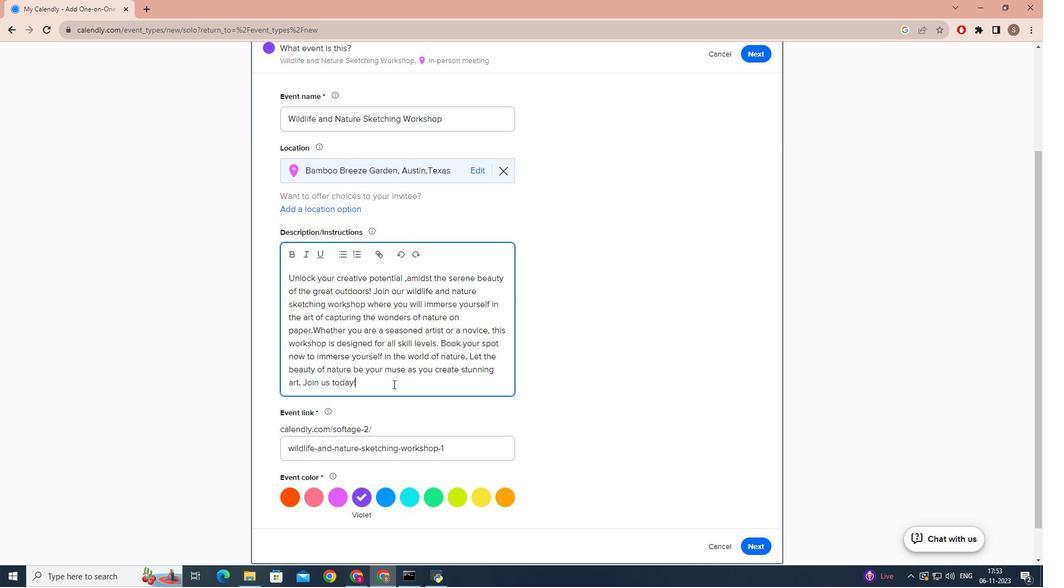 
Action: Mouse scrolled (393, 383) with delta (0, 0)
Screenshot: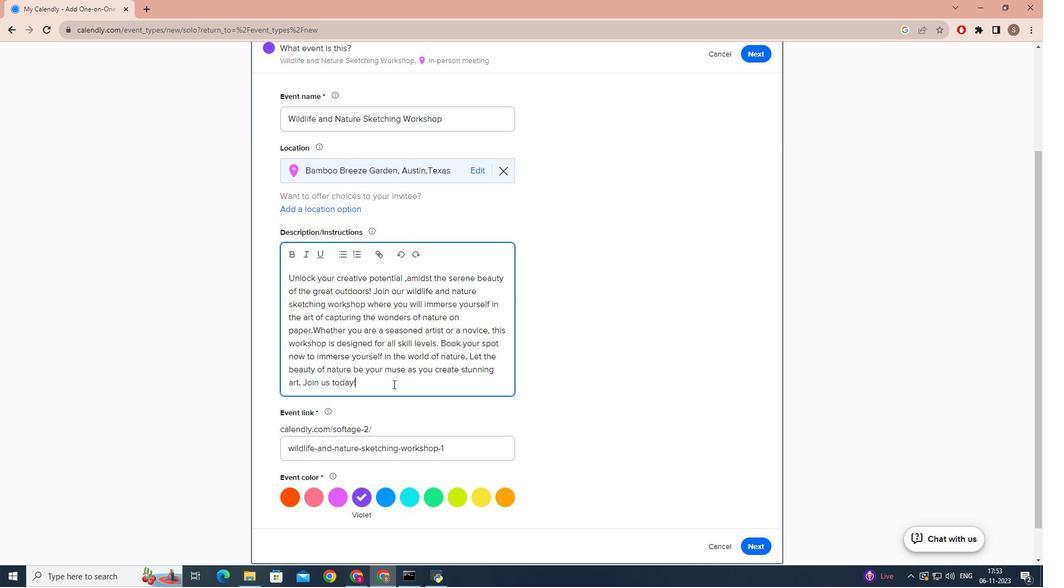 
Action: Mouse scrolled (393, 383) with delta (0, 0)
Screenshot: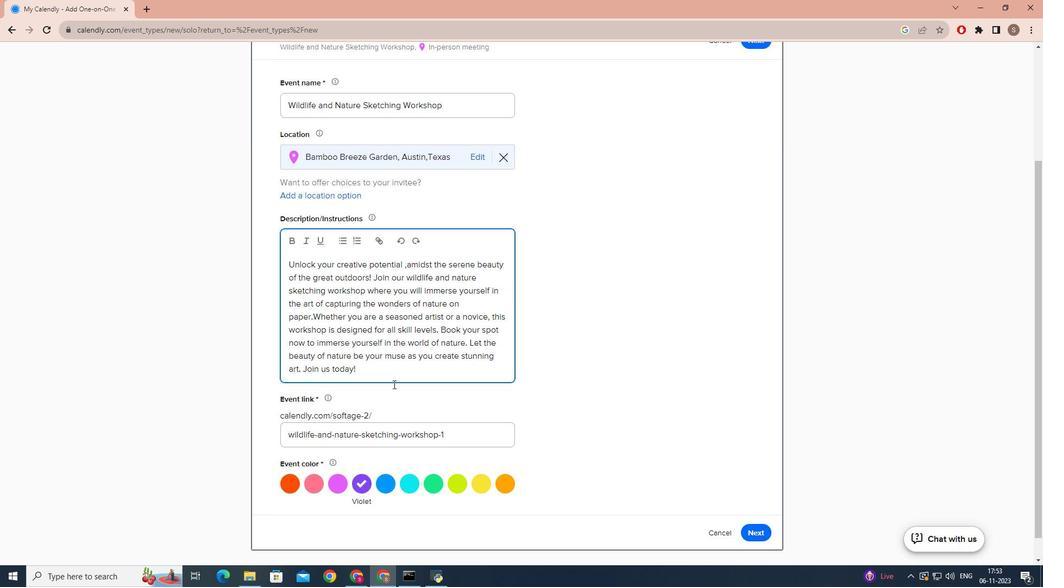 
Action: Mouse scrolled (393, 383) with delta (0, 0)
Screenshot: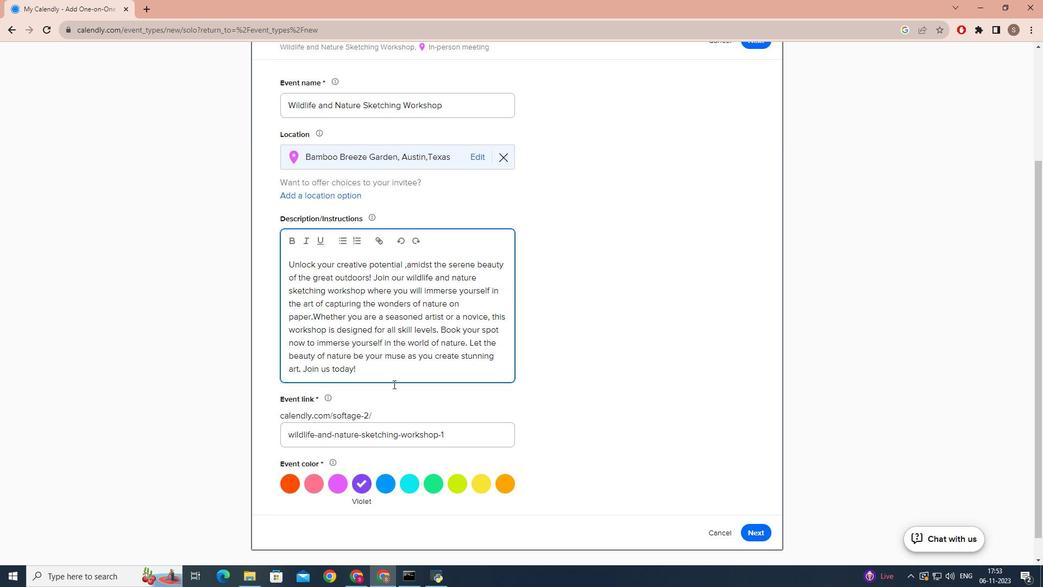 
Action: Mouse scrolled (393, 383) with delta (0, 0)
Screenshot: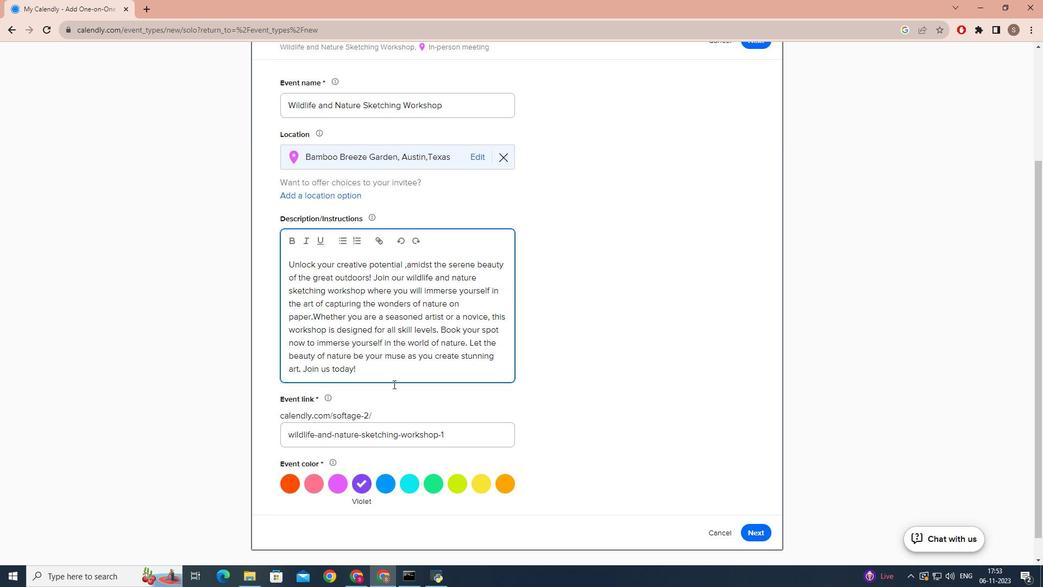 
Action: Mouse moved to (766, 506)
Screenshot: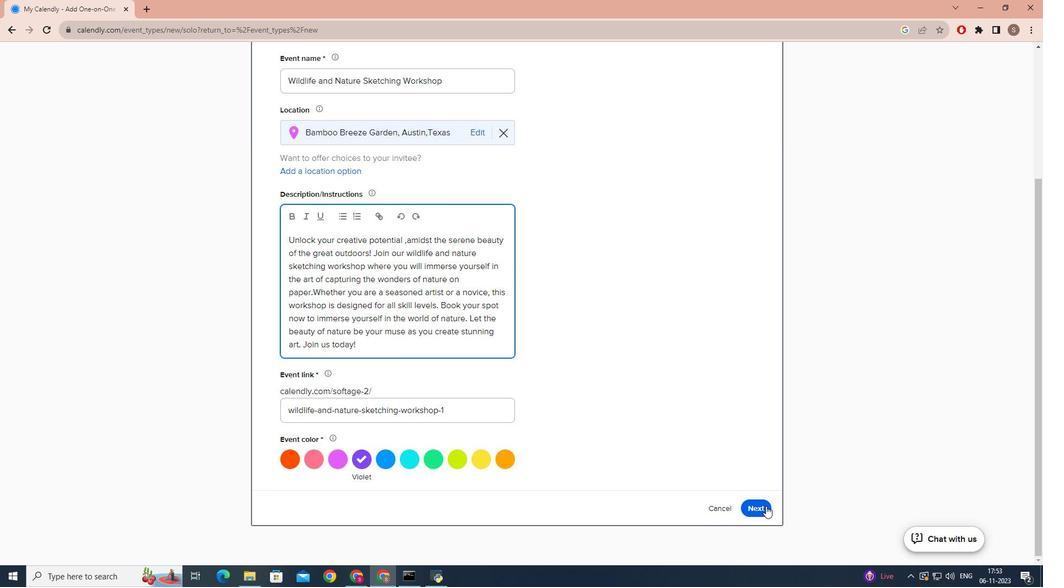 
Action: Mouse pressed left at (766, 506)
Screenshot: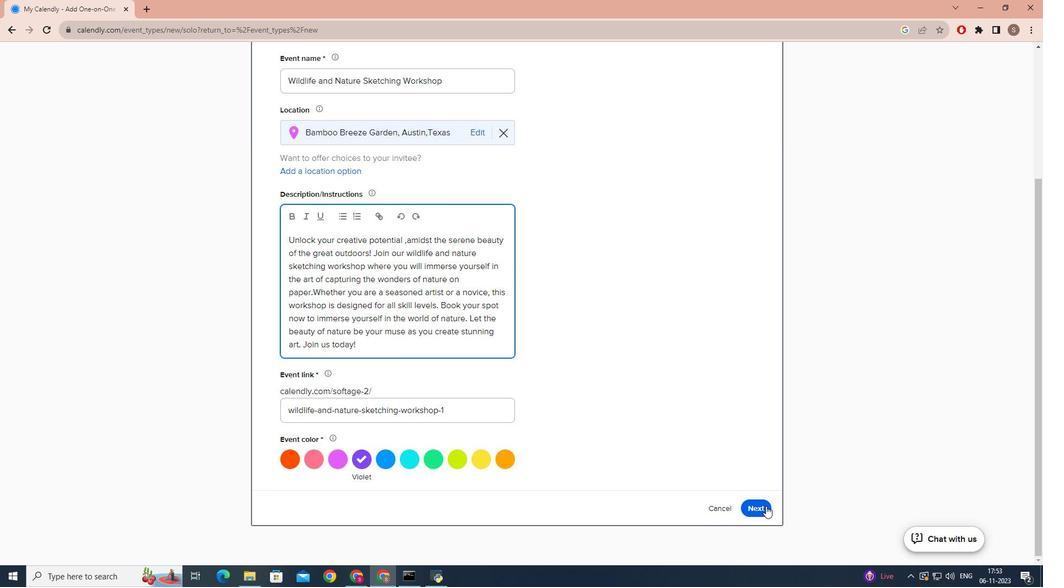 
Action: Mouse moved to (332, 269)
Screenshot: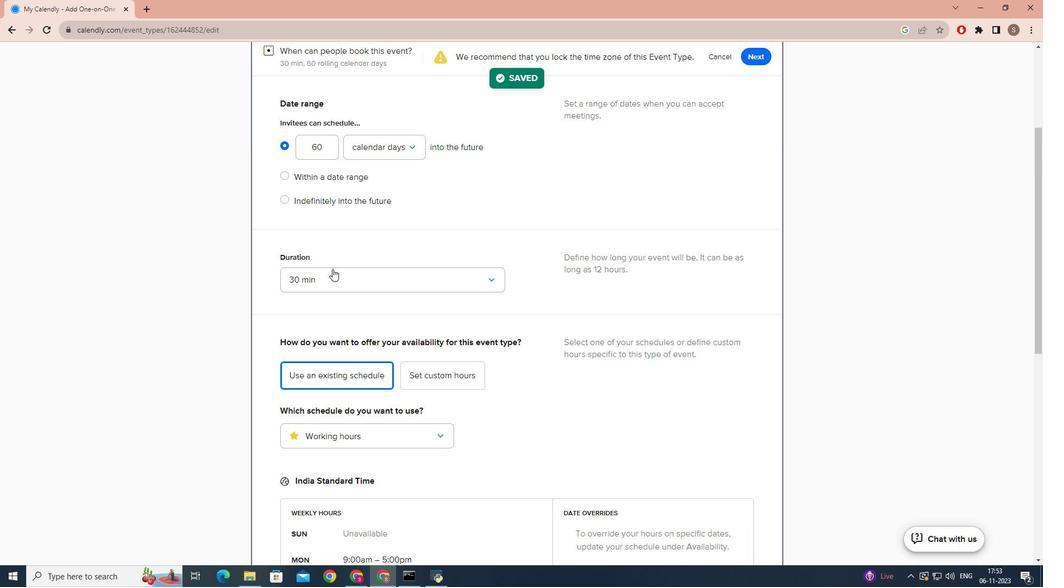 
Action: Mouse pressed left at (332, 269)
Screenshot: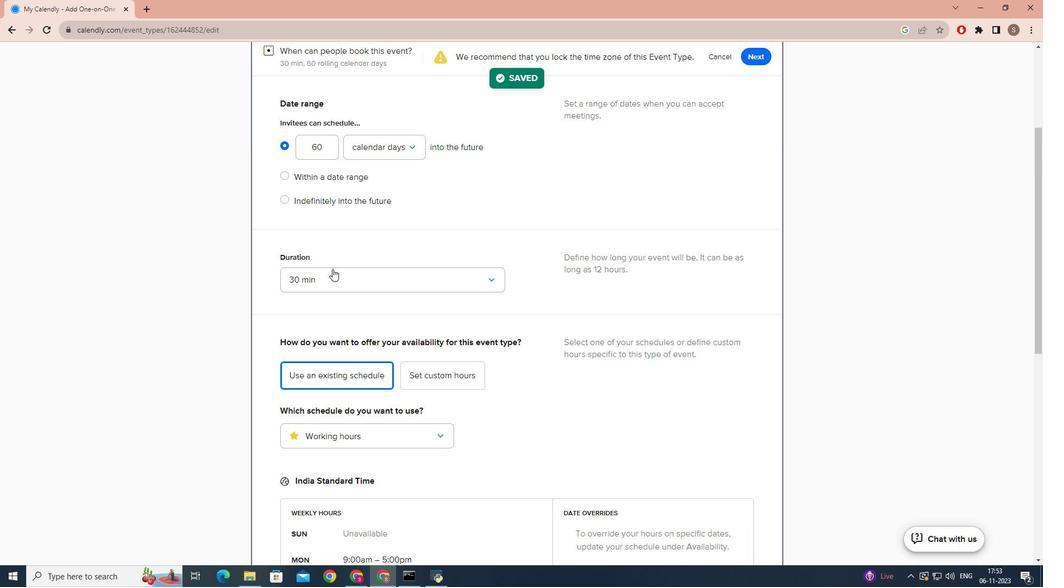 
Action: Mouse moved to (321, 392)
Screenshot: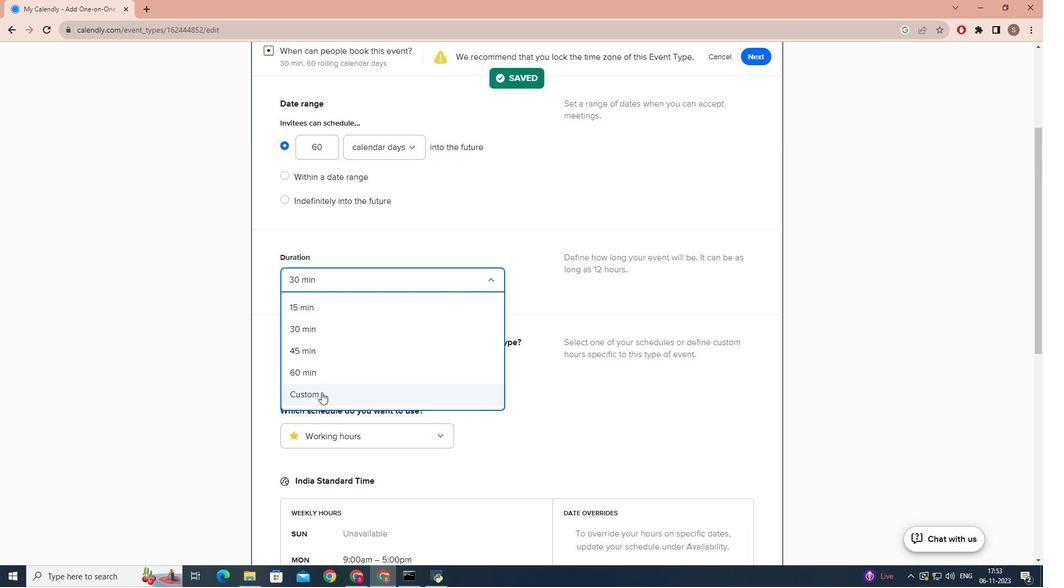 
Action: Mouse pressed left at (321, 392)
Screenshot: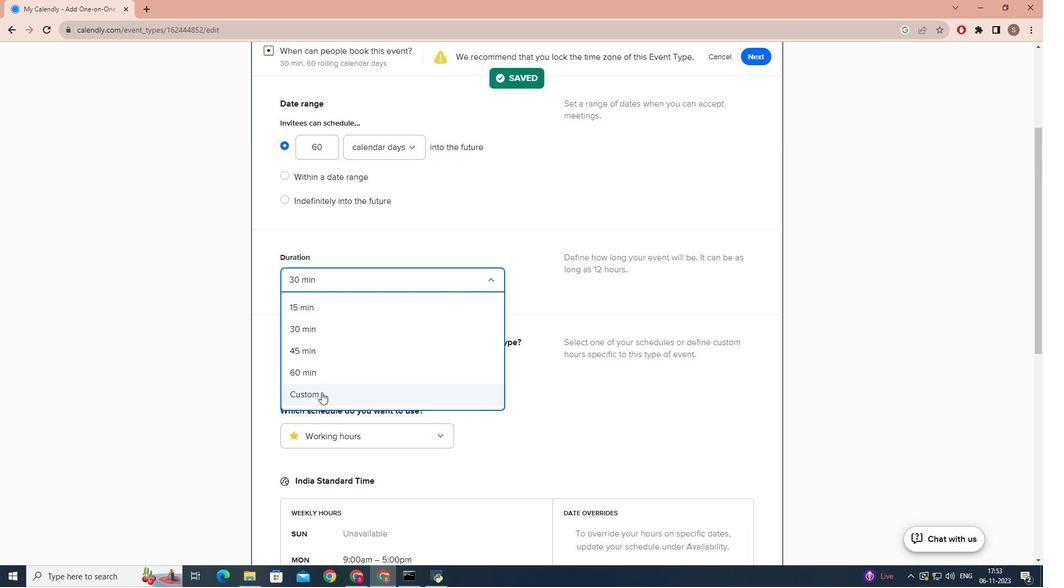 
Action: Mouse moved to (363, 310)
Screenshot: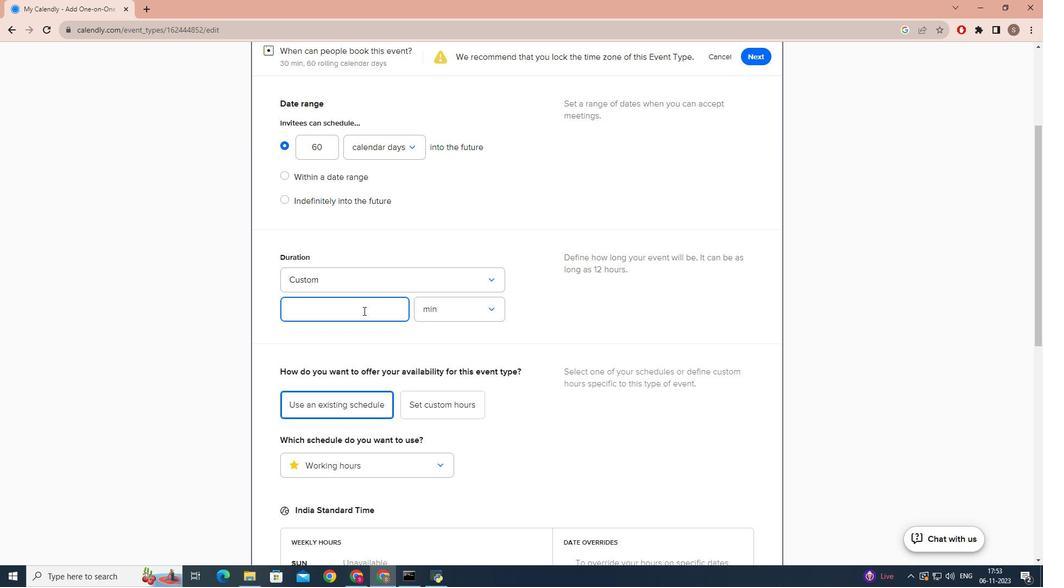 
Action: Mouse pressed left at (363, 310)
Screenshot: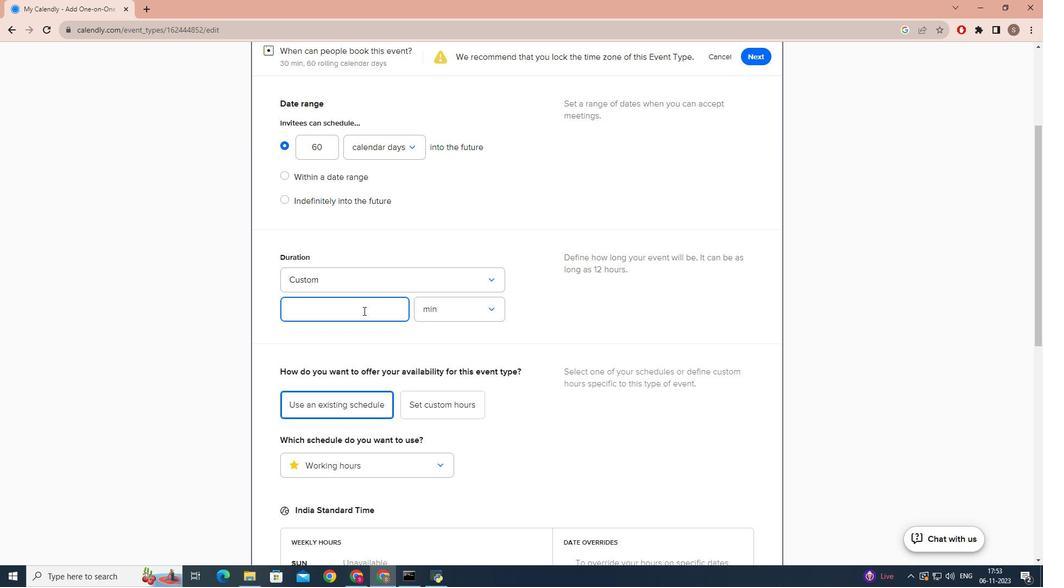 
Action: Key pressed 4
Screenshot: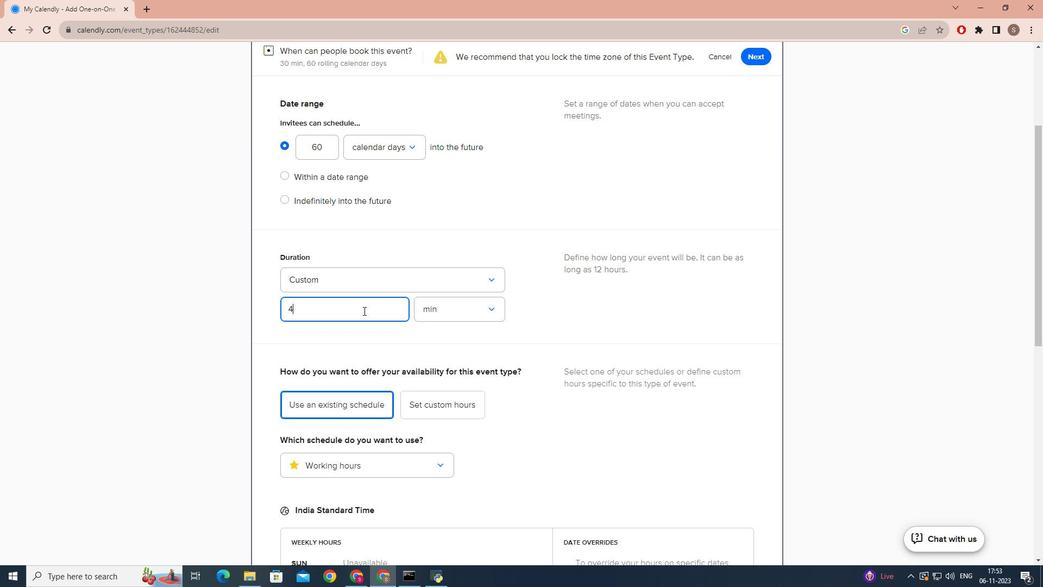 
Action: Mouse moved to (416, 305)
Screenshot: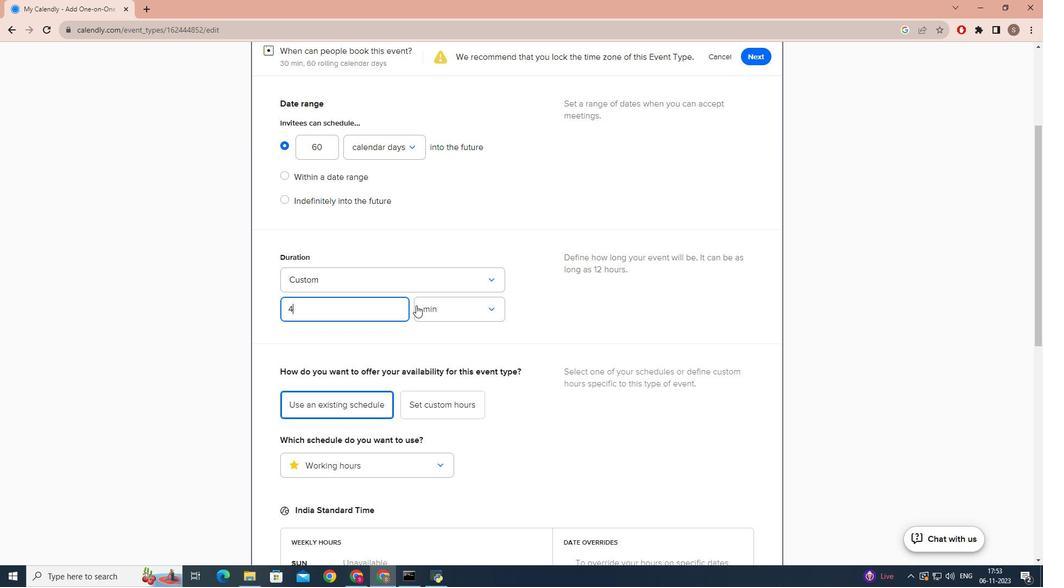 
Action: Mouse pressed left at (416, 305)
Screenshot: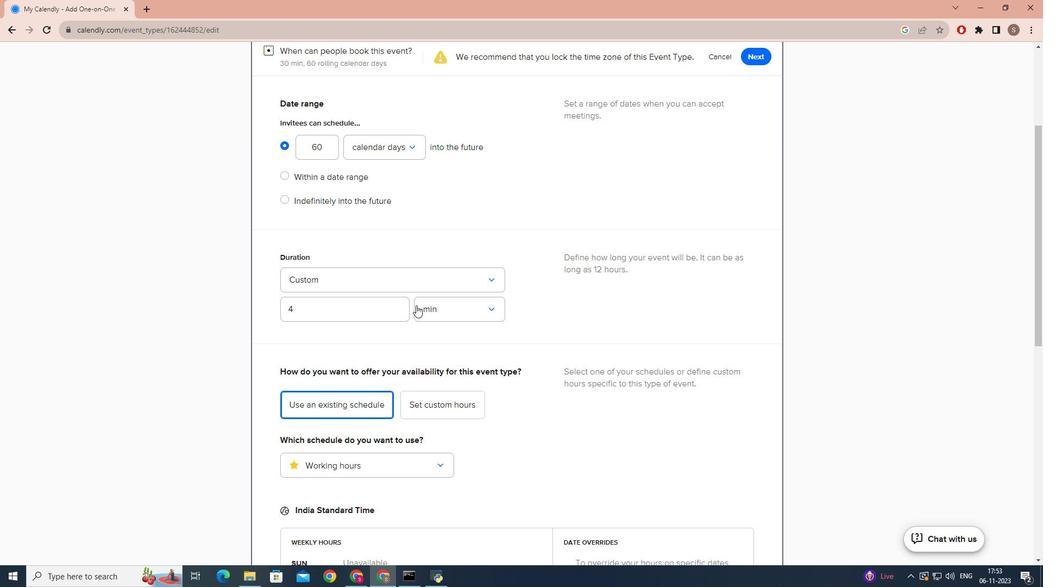 
Action: Mouse moved to (419, 357)
Screenshot: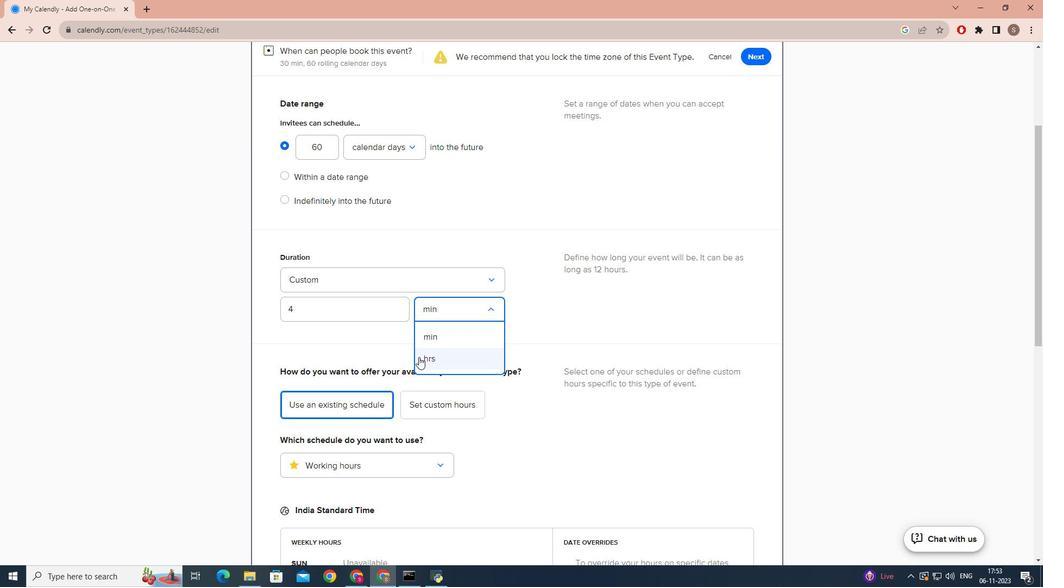 
Action: Mouse pressed left at (419, 357)
Screenshot: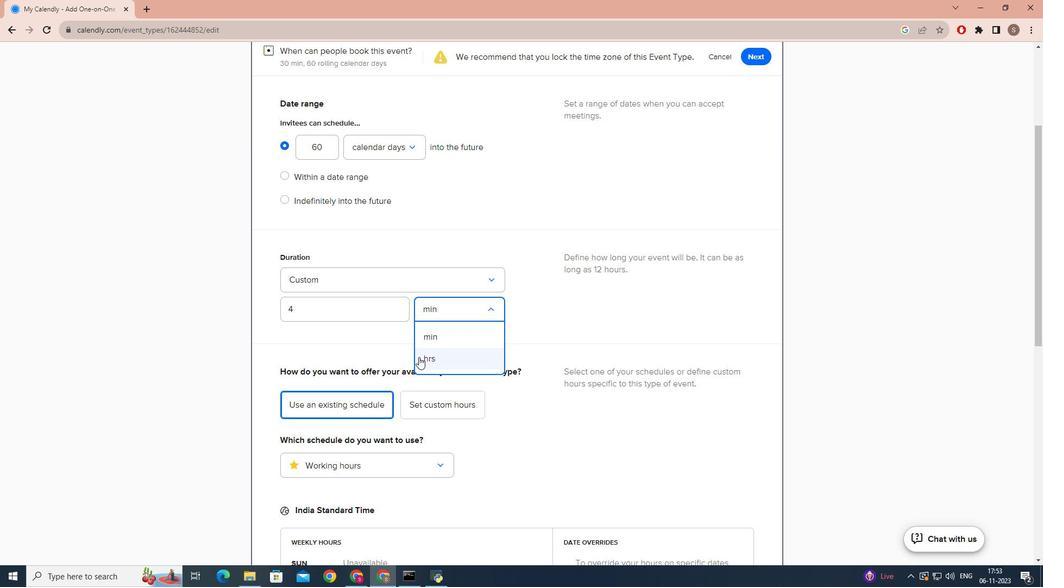 
Action: Mouse moved to (418, 349)
Screenshot: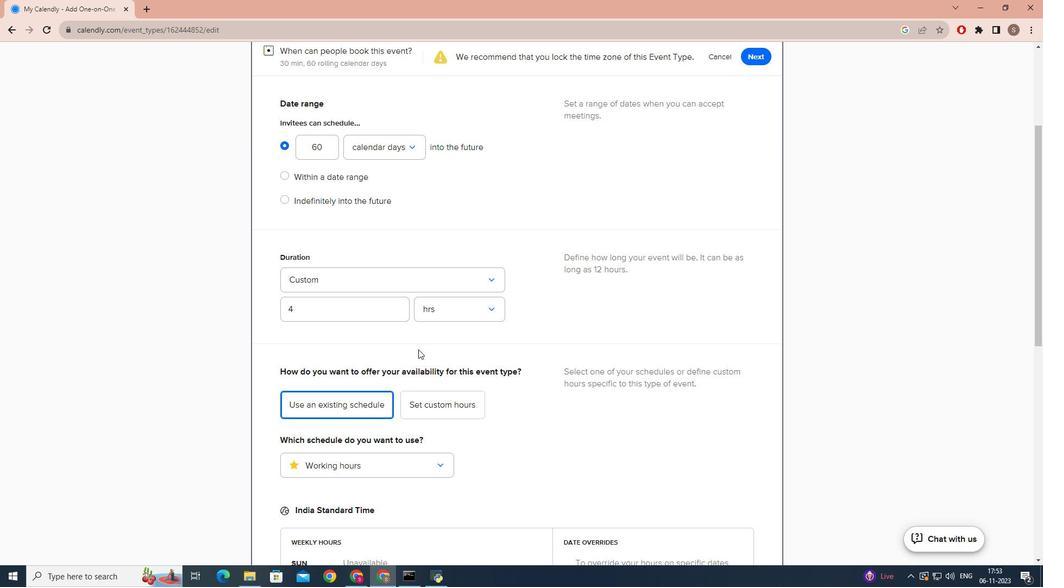 
Action: Mouse scrolled (418, 349) with delta (0, 0)
Screenshot: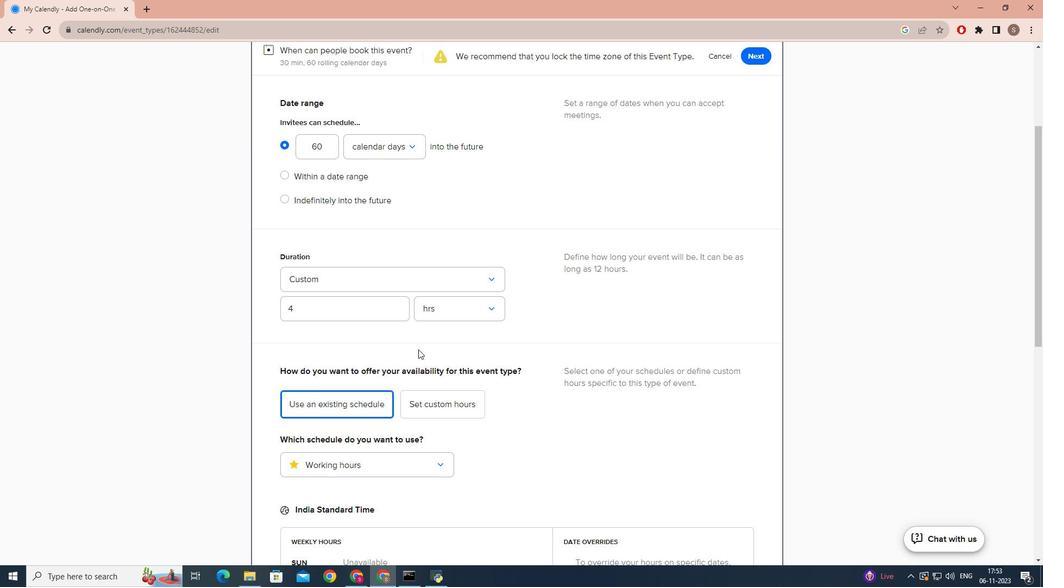 
Action: Mouse scrolled (418, 349) with delta (0, 0)
Screenshot: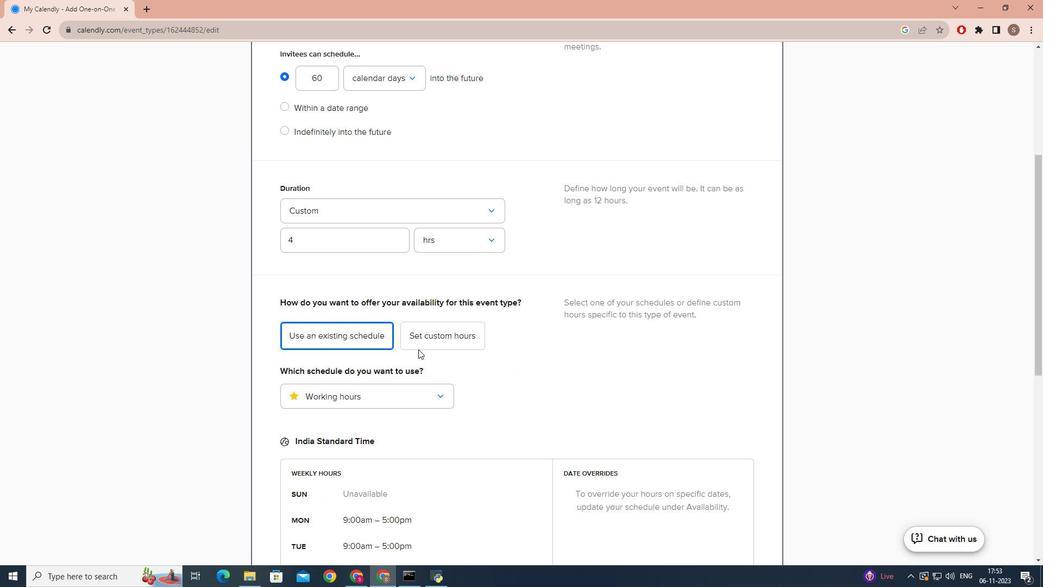 
Action: Mouse scrolled (418, 349) with delta (0, 0)
Screenshot: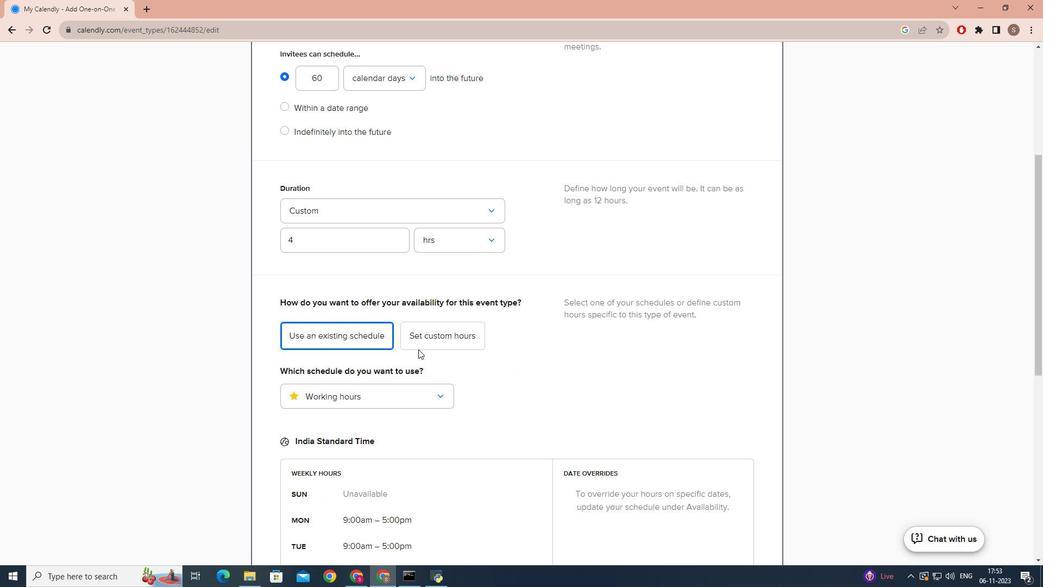 
Action: Mouse scrolled (418, 349) with delta (0, 0)
Screenshot: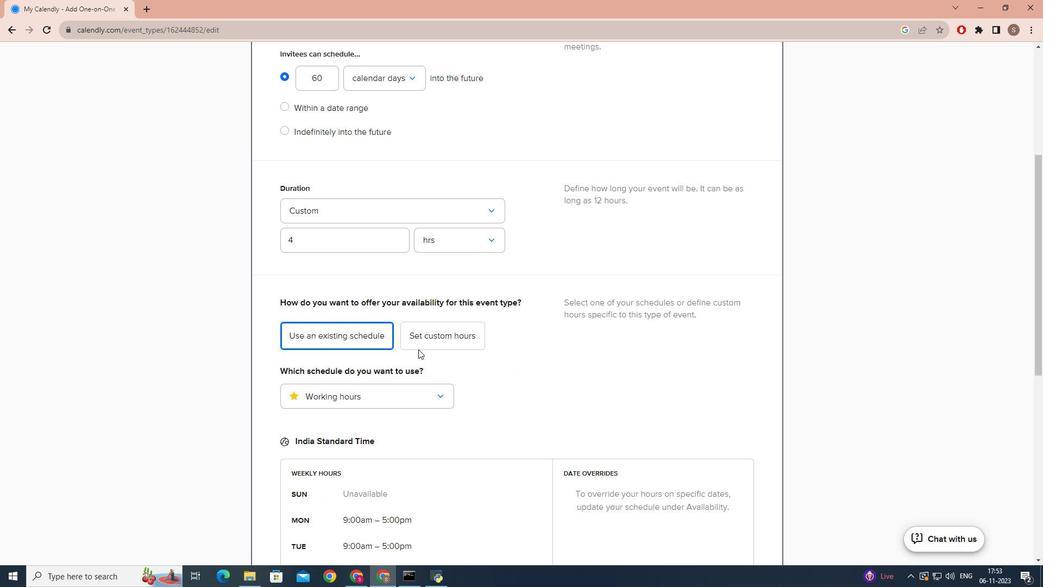 
Action: Mouse scrolled (418, 349) with delta (0, 0)
Screenshot: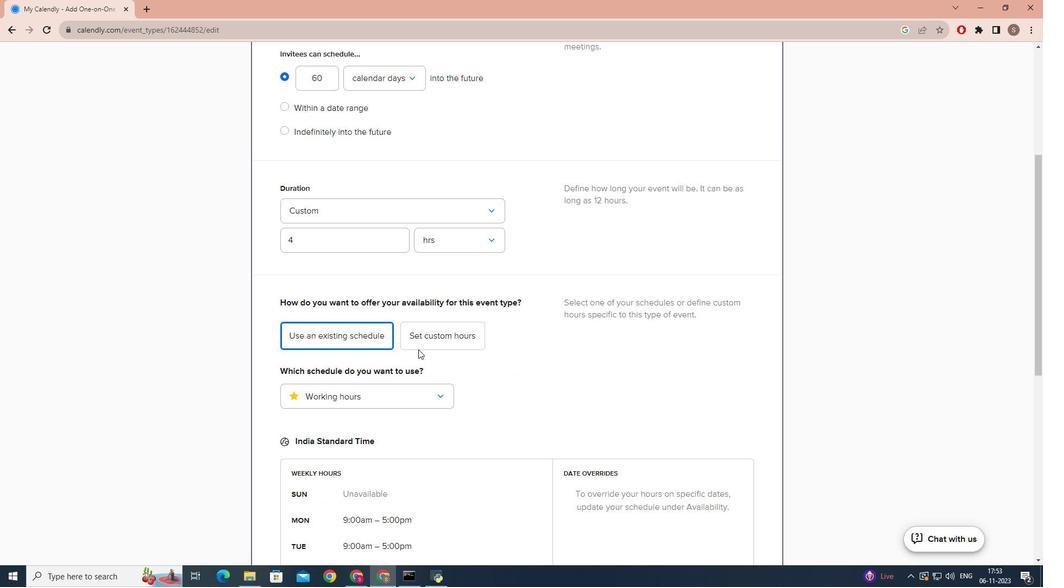 
Action: Mouse scrolled (418, 349) with delta (0, 0)
Screenshot: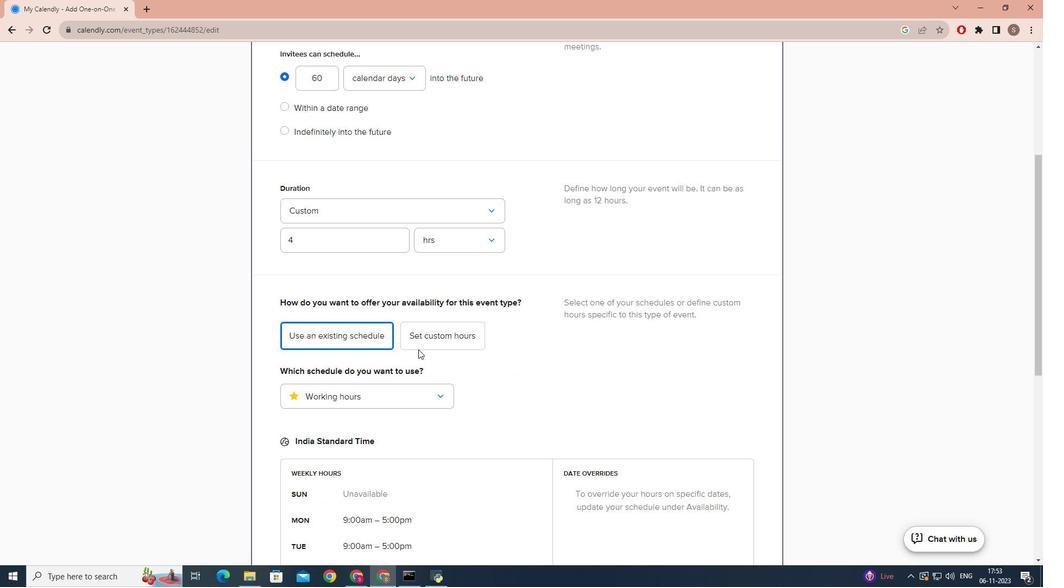 
Action: Mouse moved to (413, 341)
Screenshot: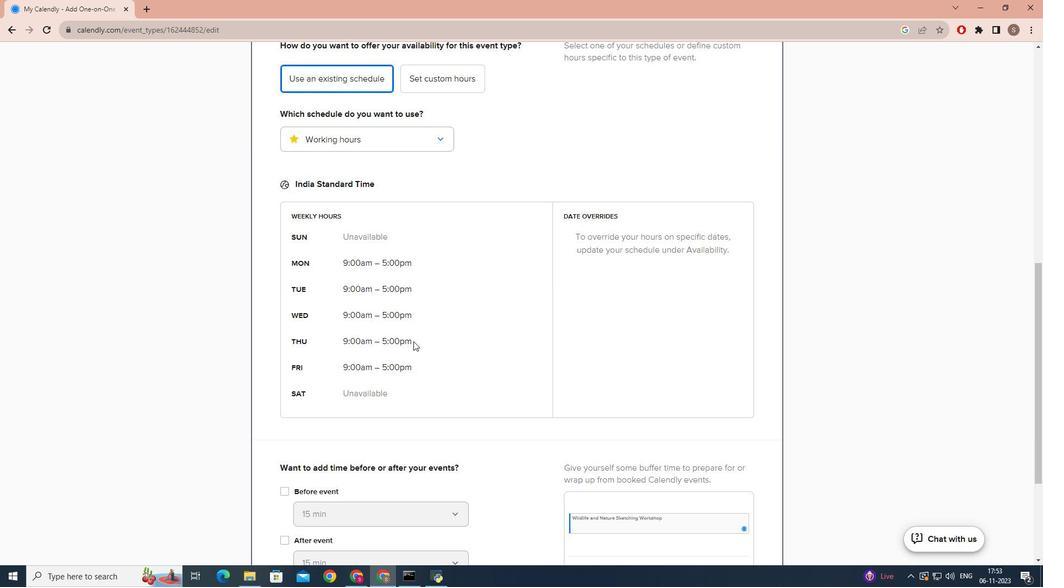 
Action: Mouse scrolled (413, 340) with delta (0, 0)
Screenshot: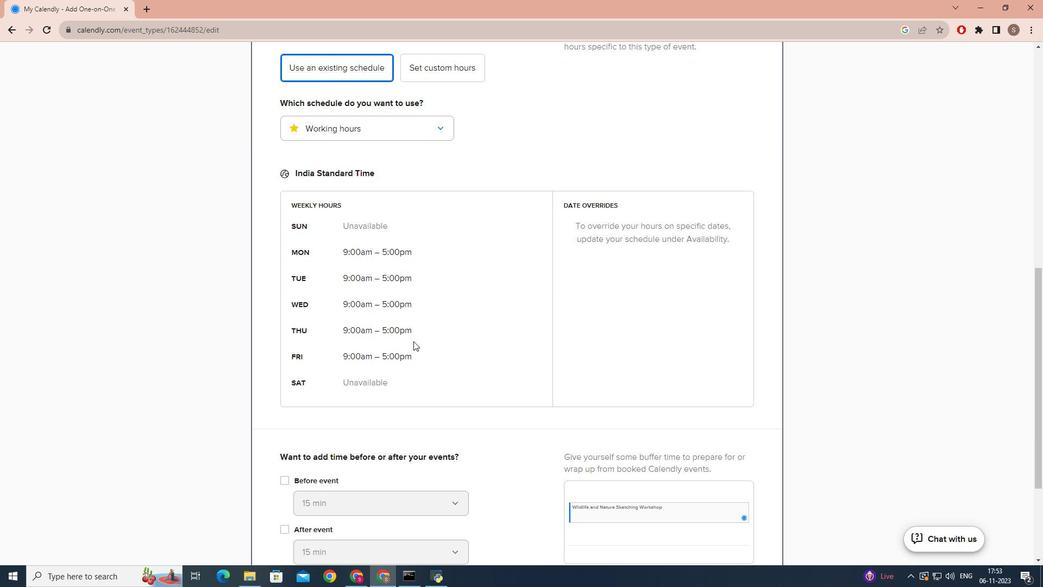 
Action: Mouse scrolled (413, 340) with delta (0, 0)
Screenshot: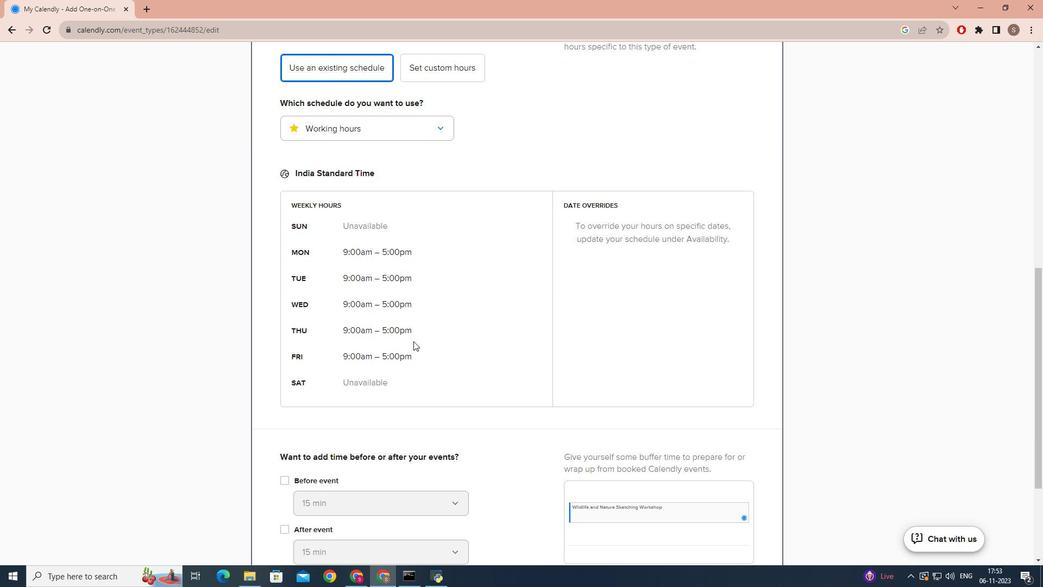 
Action: Mouse scrolled (413, 340) with delta (0, 0)
Screenshot: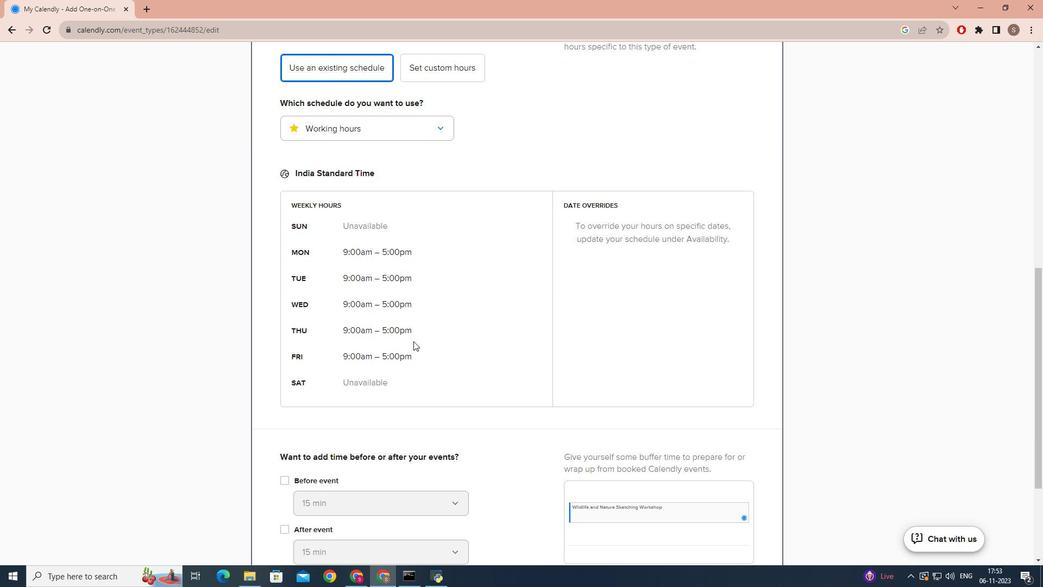 
Action: Mouse scrolled (413, 340) with delta (0, 0)
Screenshot: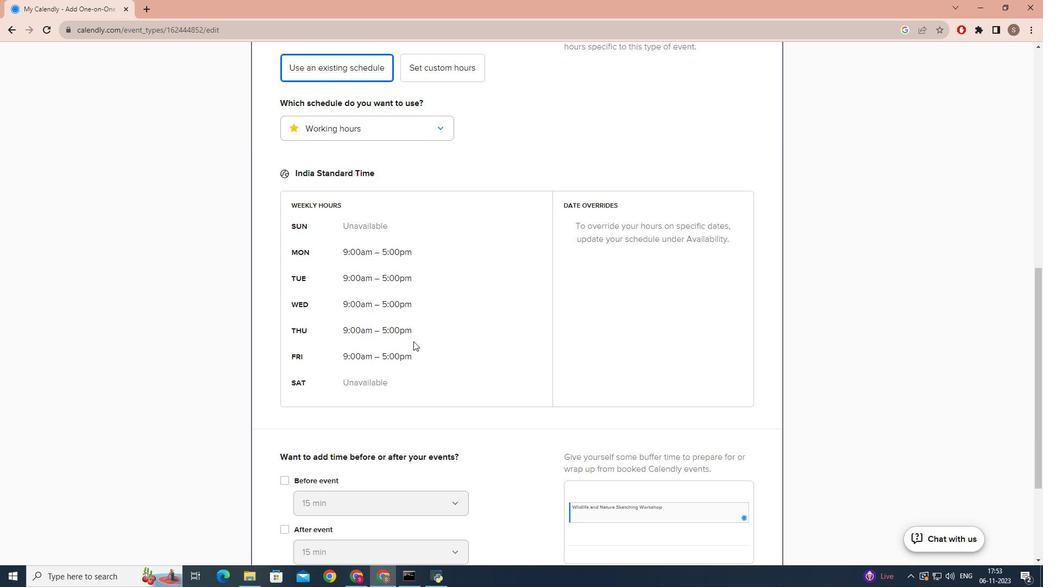 
Action: Mouse scrolled (413, 340) with delta (0, 0)
Screenshot: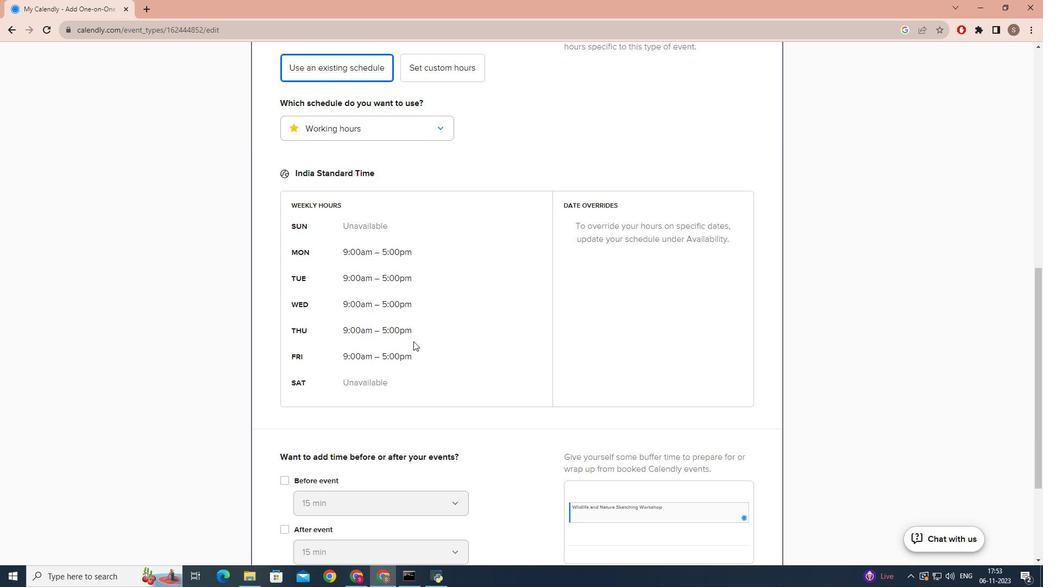 
Action: Mouse moved to (755, 511)
Screenshot: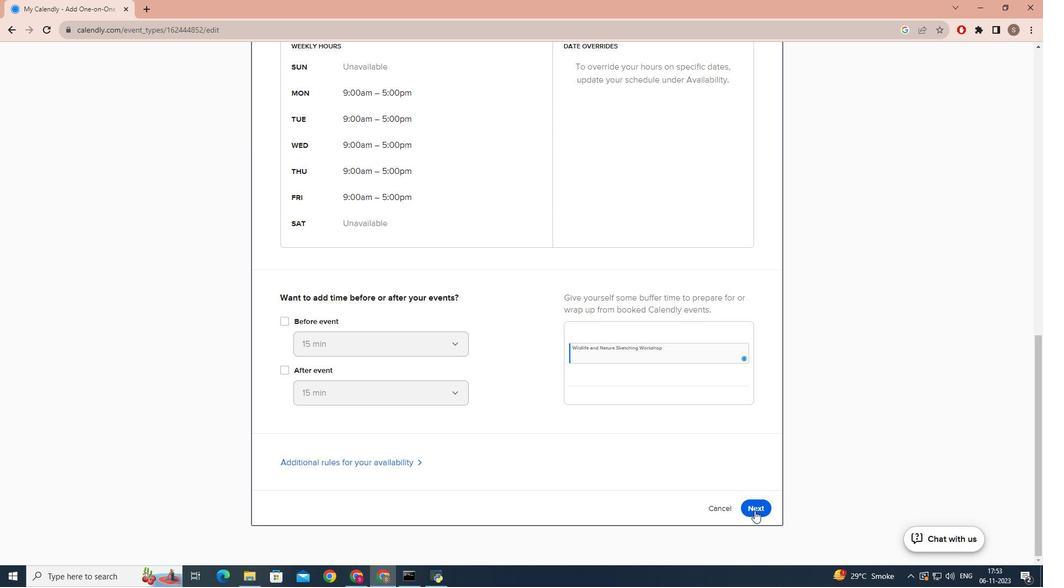 
Action: Mouse pressed left at (755, 511)
Screenshot: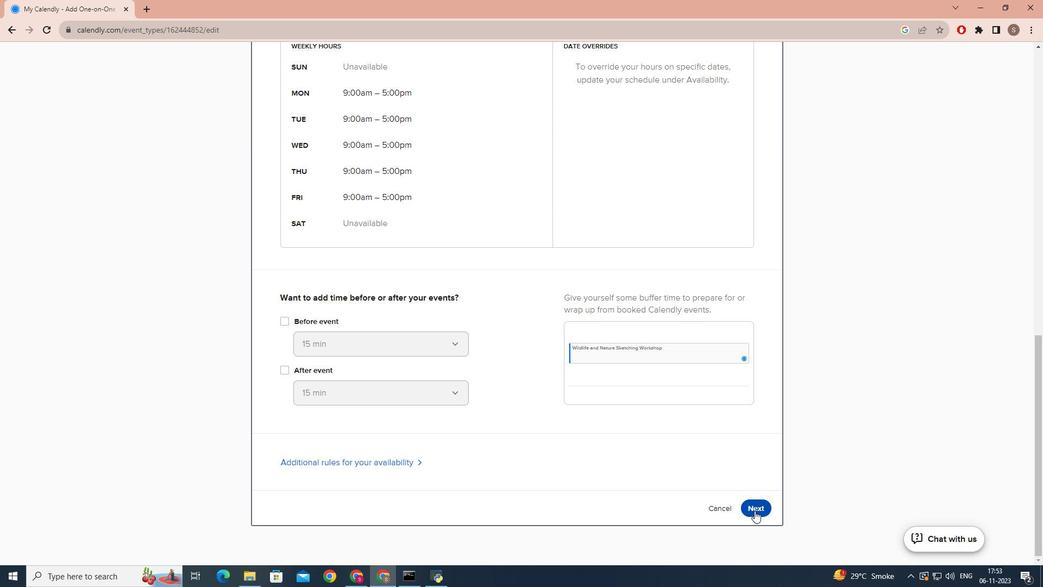 
Action: Mouse moved to (451, 464)
Screenshot: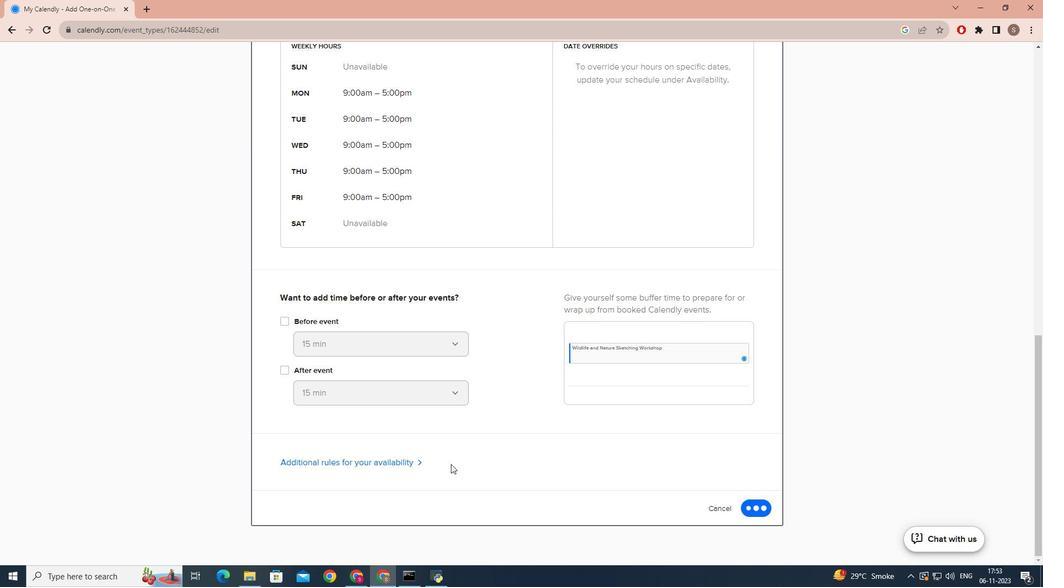 
